 Task: Create a due date automation trigger when advanced on, 2 hours before a card is due add fields without custom field "Resume" set to a number lower than 1 and greater or equal to 10.
Action: Mouse moved to (1192, 73)
Screenshot: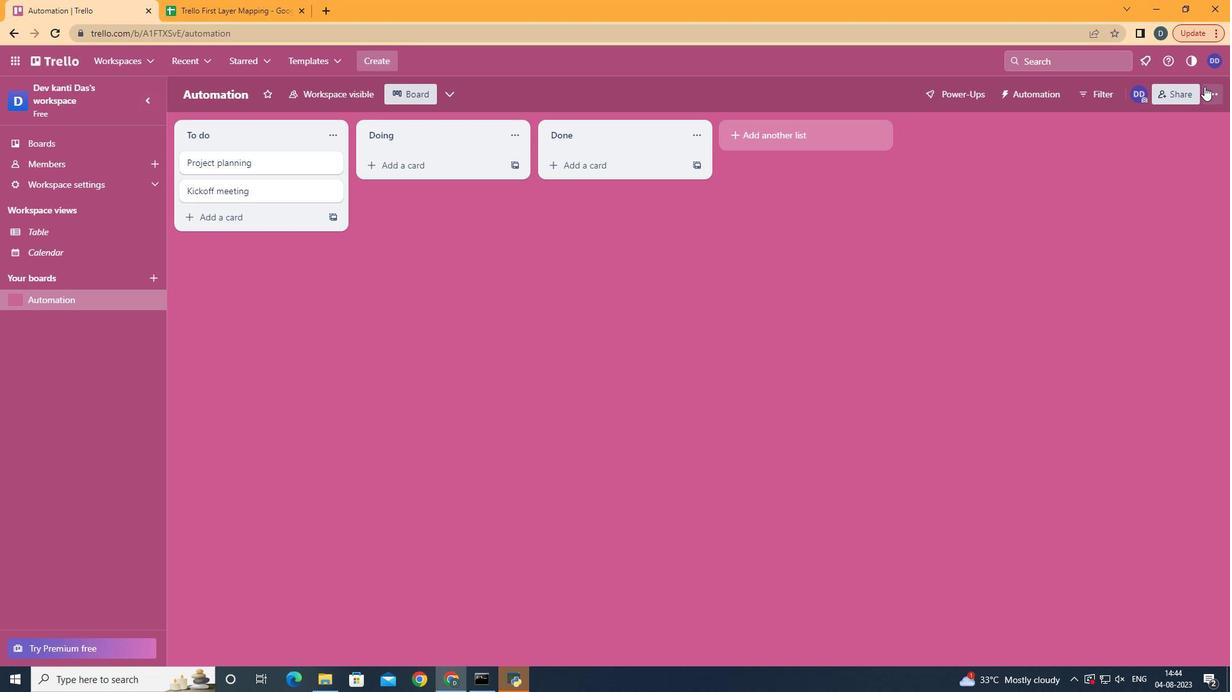 
Action: Mouse pressed left at (1192, 73)
Screenshot: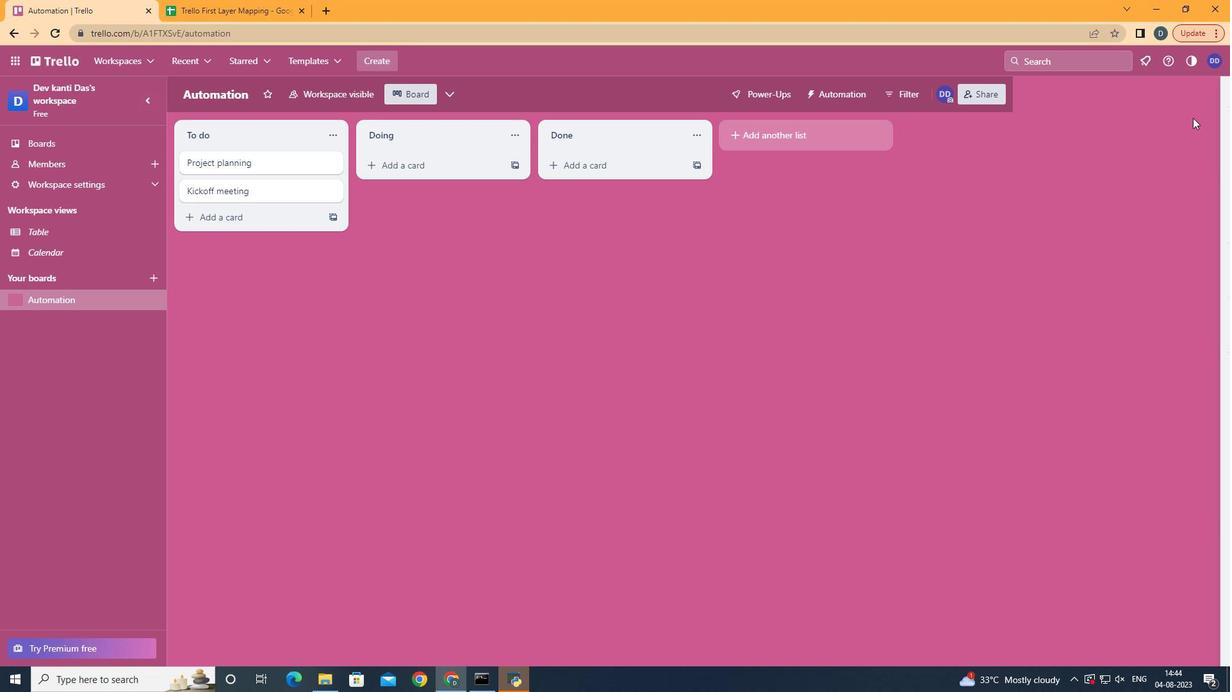 
Action: Mouse moved to (1073, 260)
Screenshot: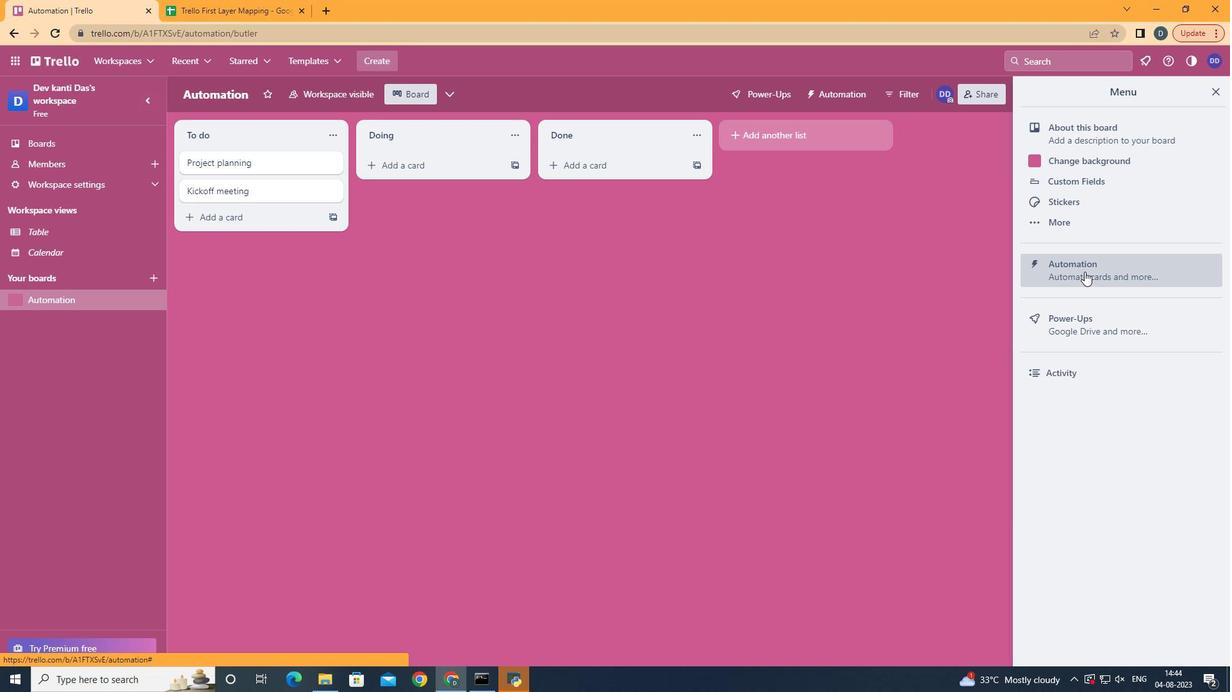 
Action: Mouse pressed left at (1073, 260)
Screenshot: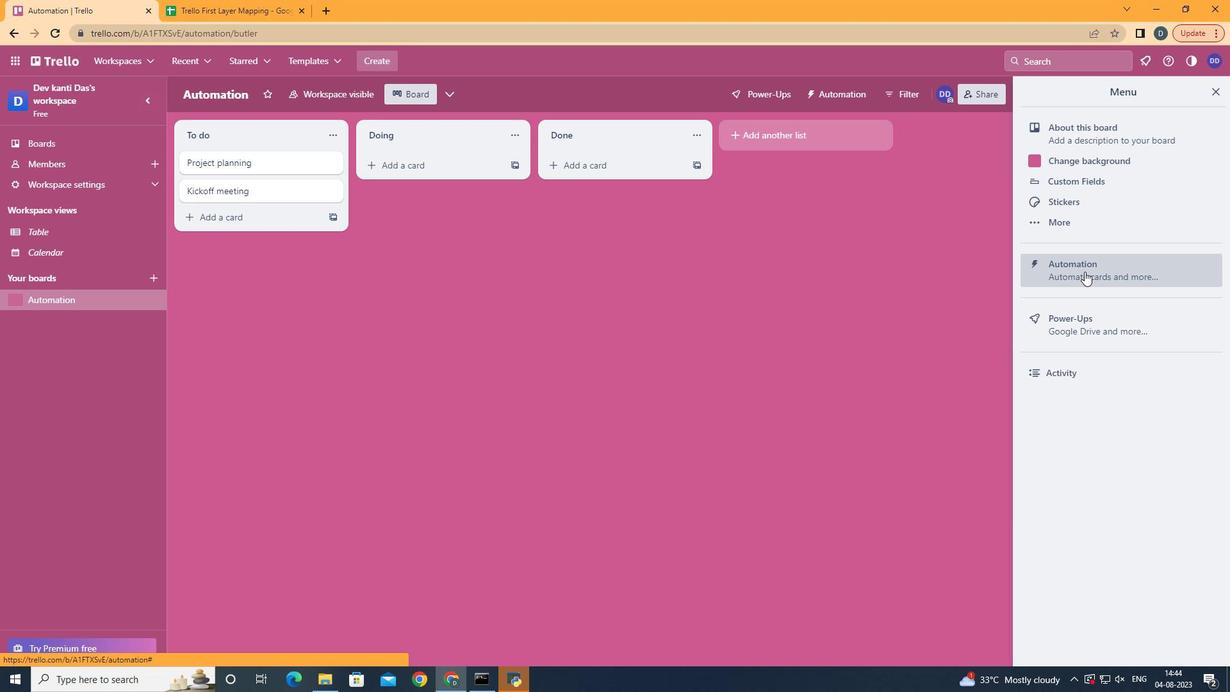 
Action: Mouse moved to (244, 246)
Screenshot: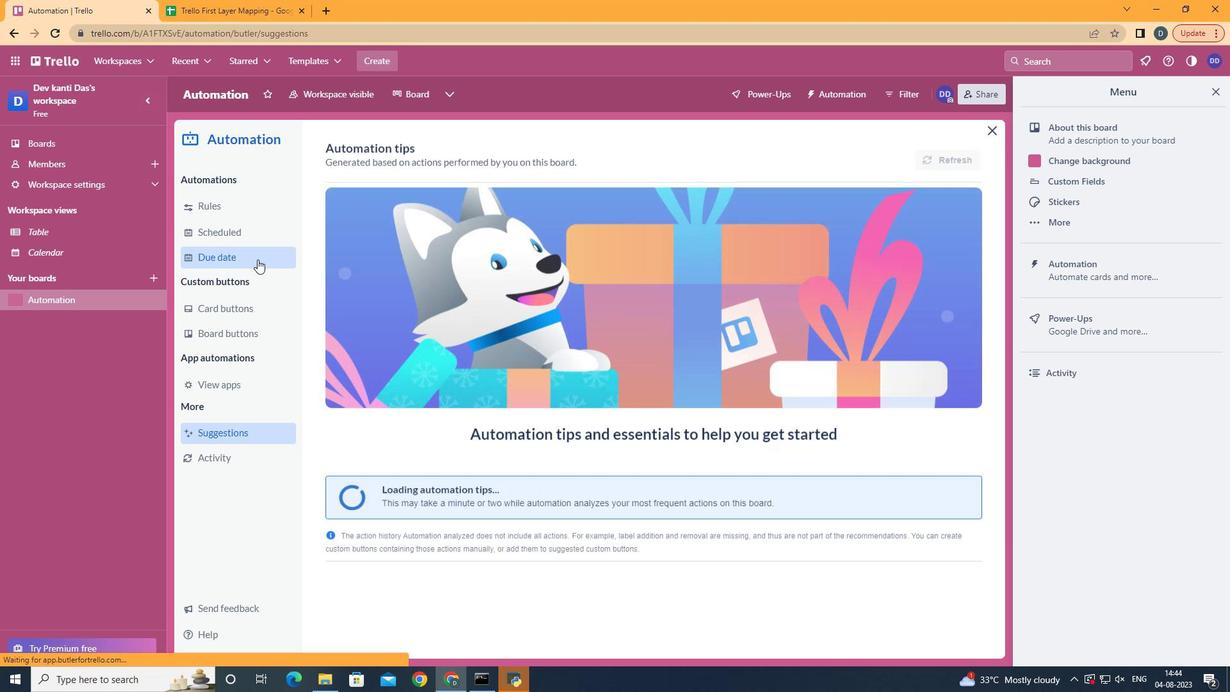 
Action: Mouse pressed left at (244, 246)
Screenshot: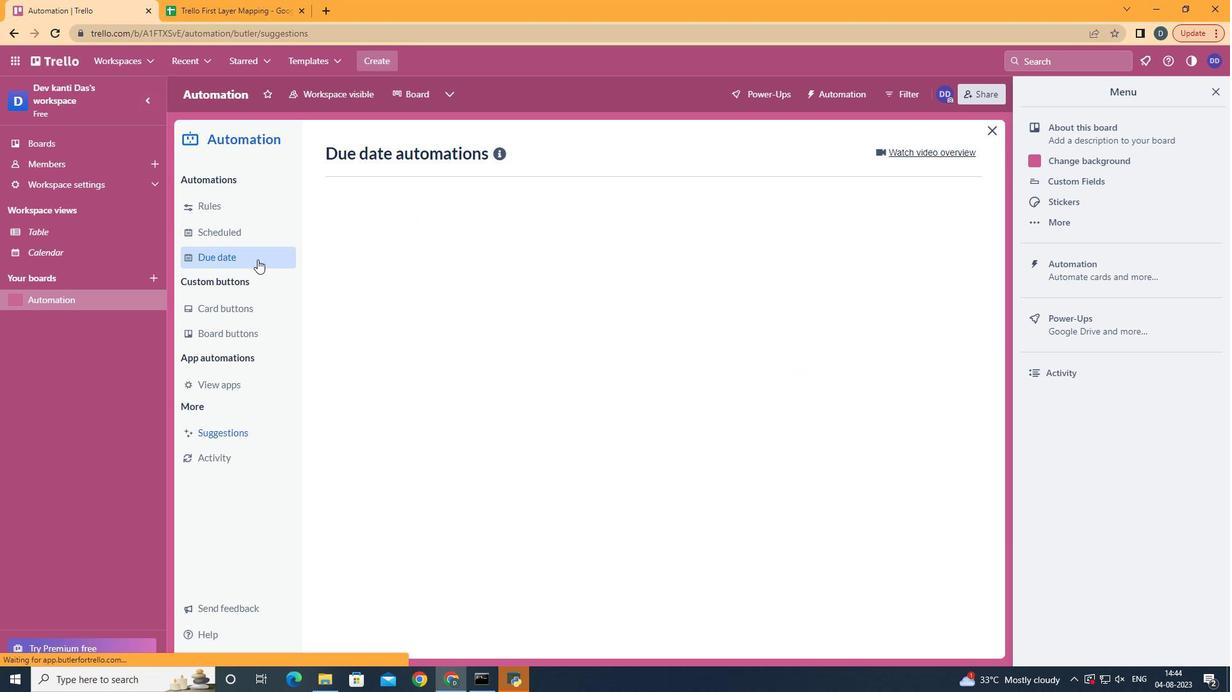 
Action: Mouse moved to (880, 139)
Screenshot: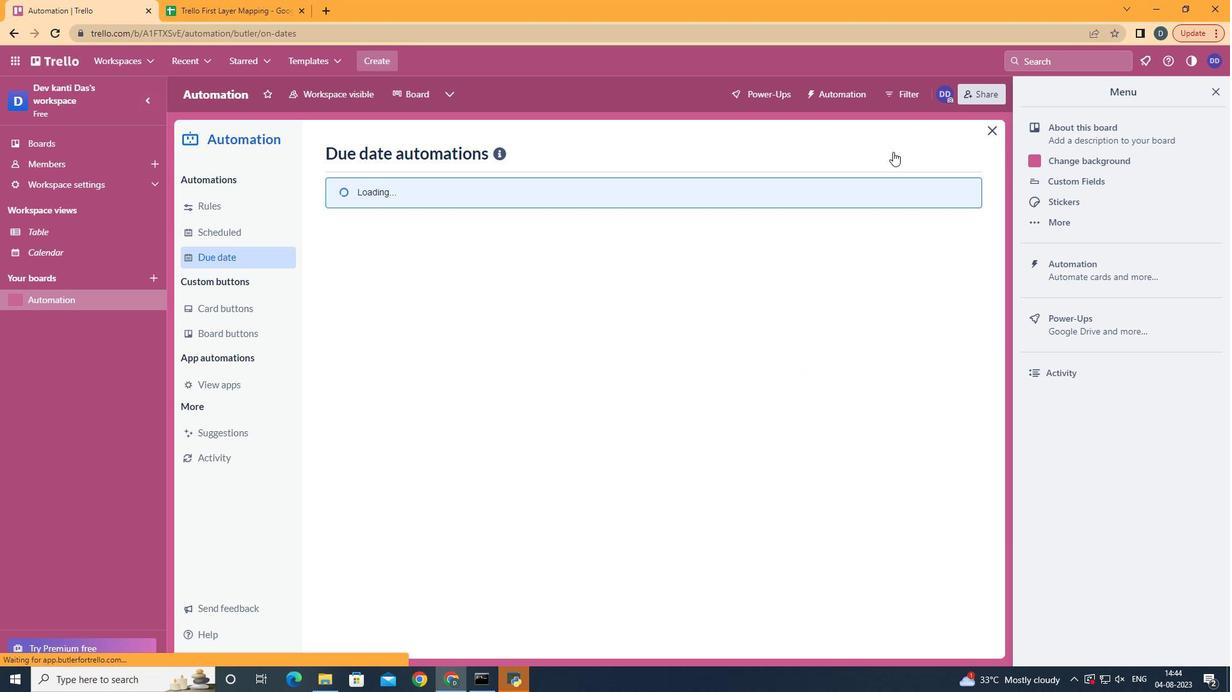 
Action: Mouse pressed left at (880, 139)
Screenshot: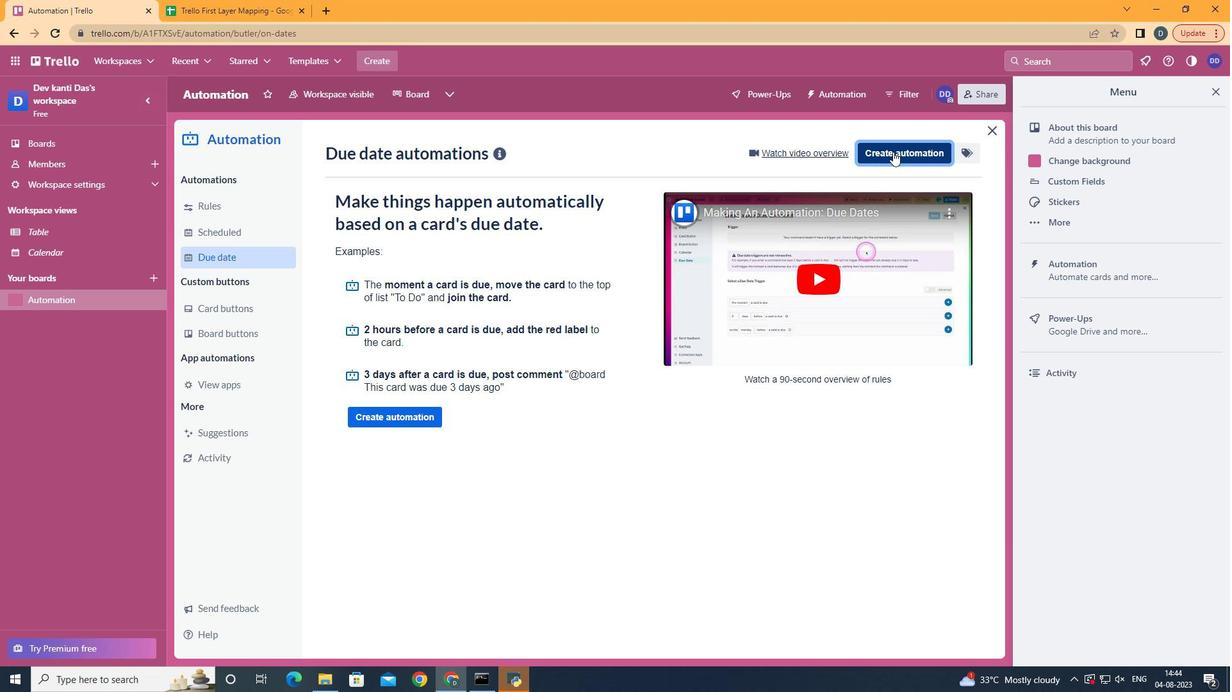 
Action: Mouse moved to (655, 259)
Screenshot: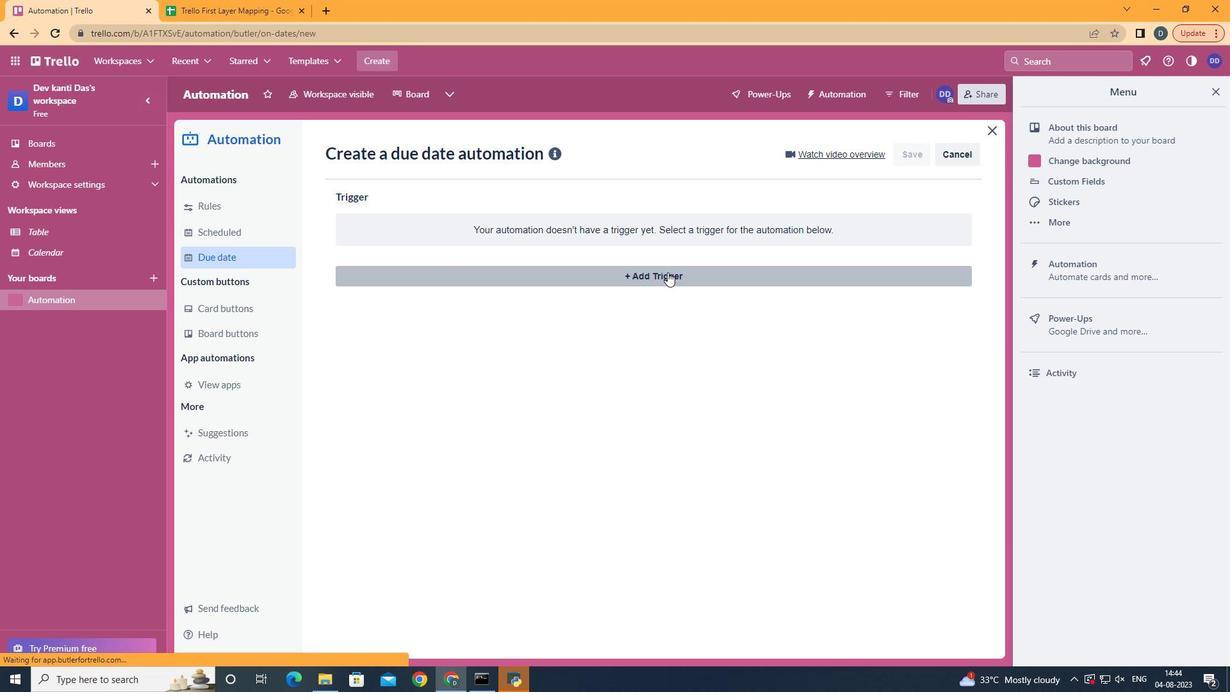 
Action: Mouse pressed left at (655, 259)
Screenshot: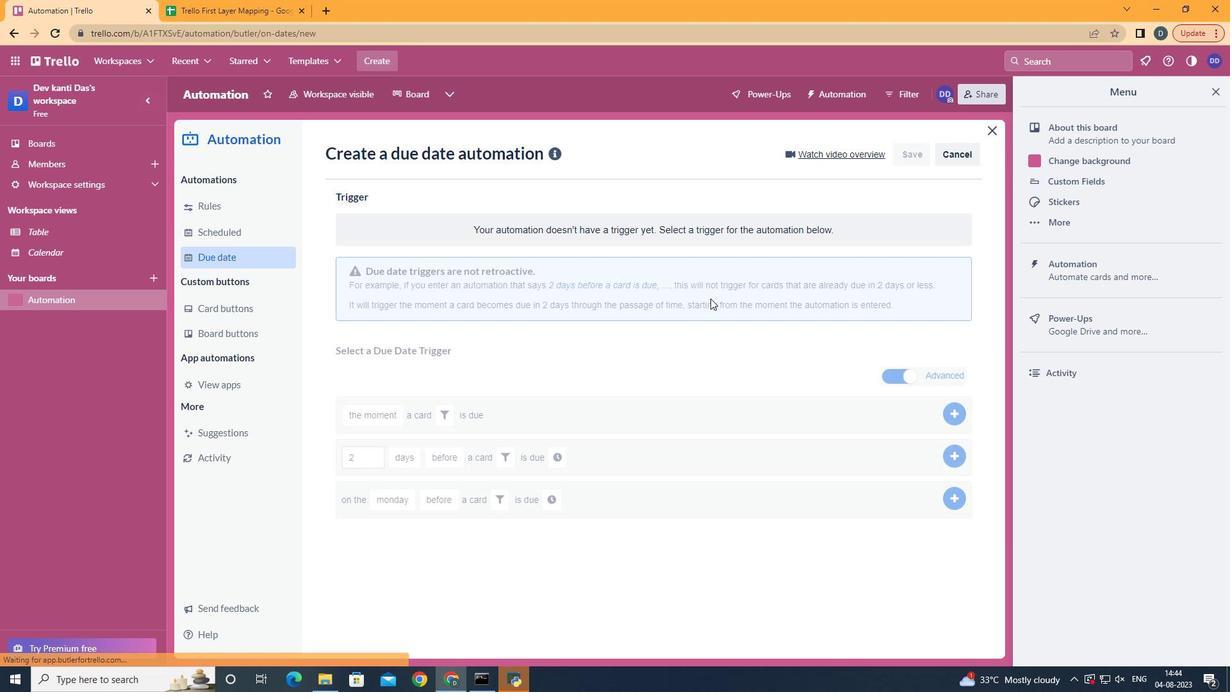 
Action: Mouse moved to (399, 525)
Screenshot: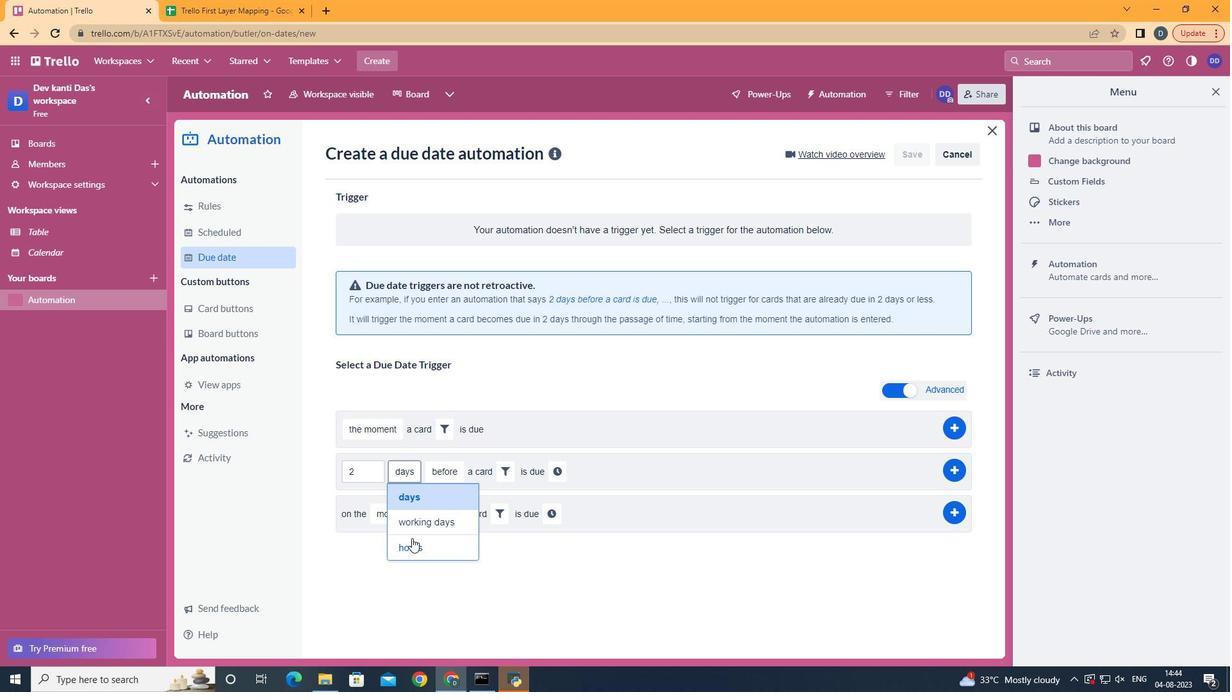 
Action: Mouse pressed left at (399, 525)
Screenshot: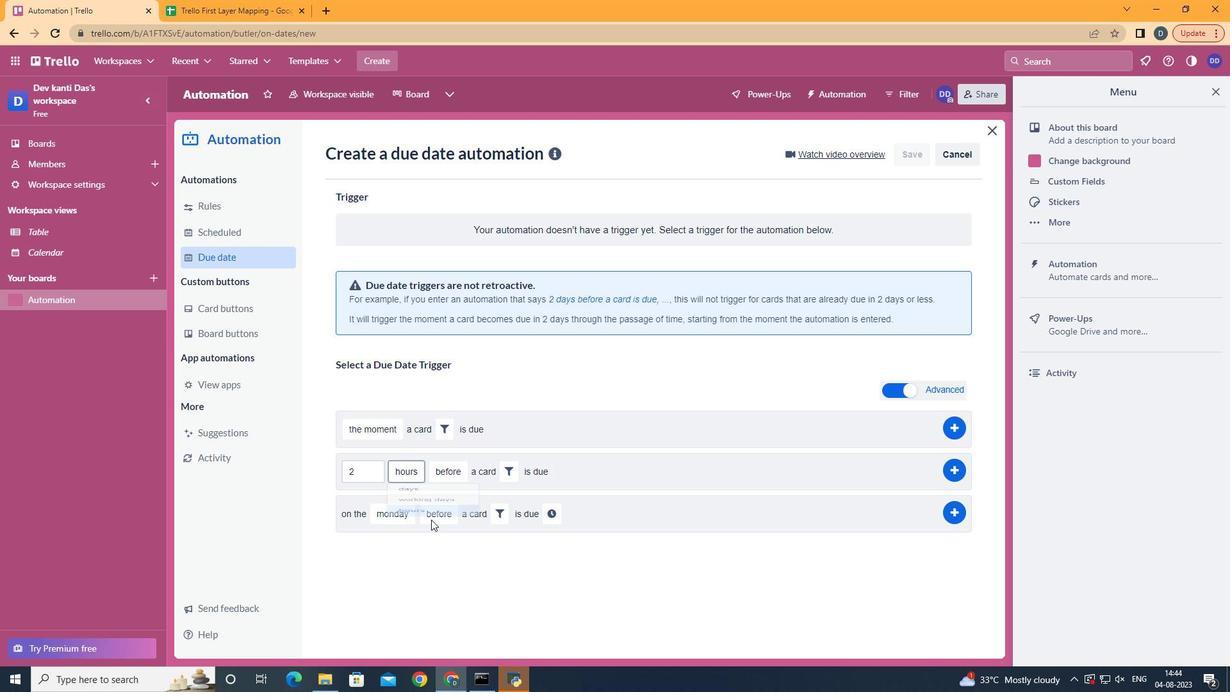 
Action: Mouse moved to (434, 480)
Screenshot: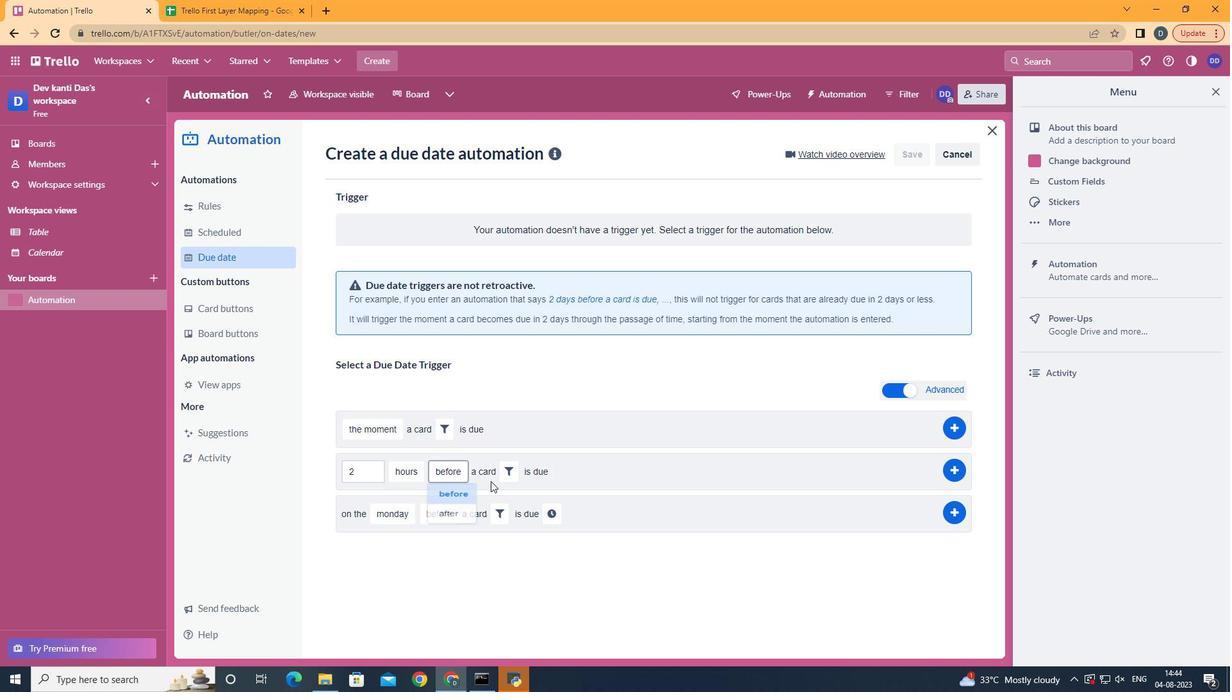 
Action: Mouse pressed left at (434, 480)
Screenshot: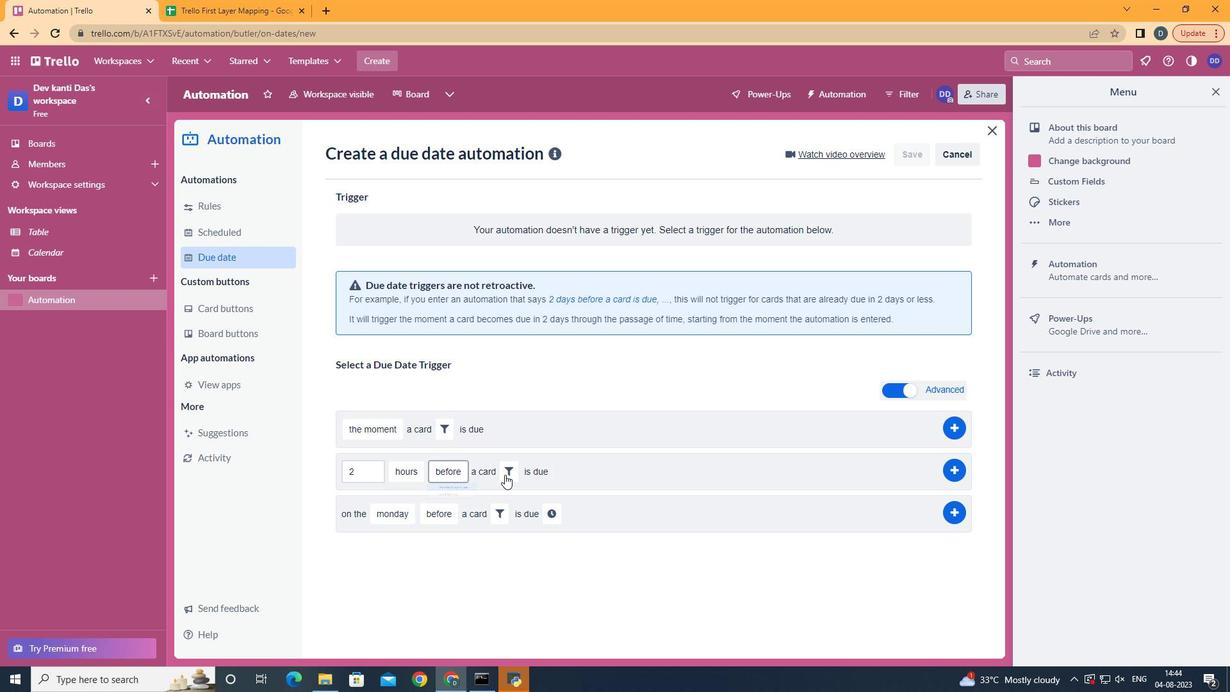 
Action: Mouse moved to (491, 460)
Screenshot: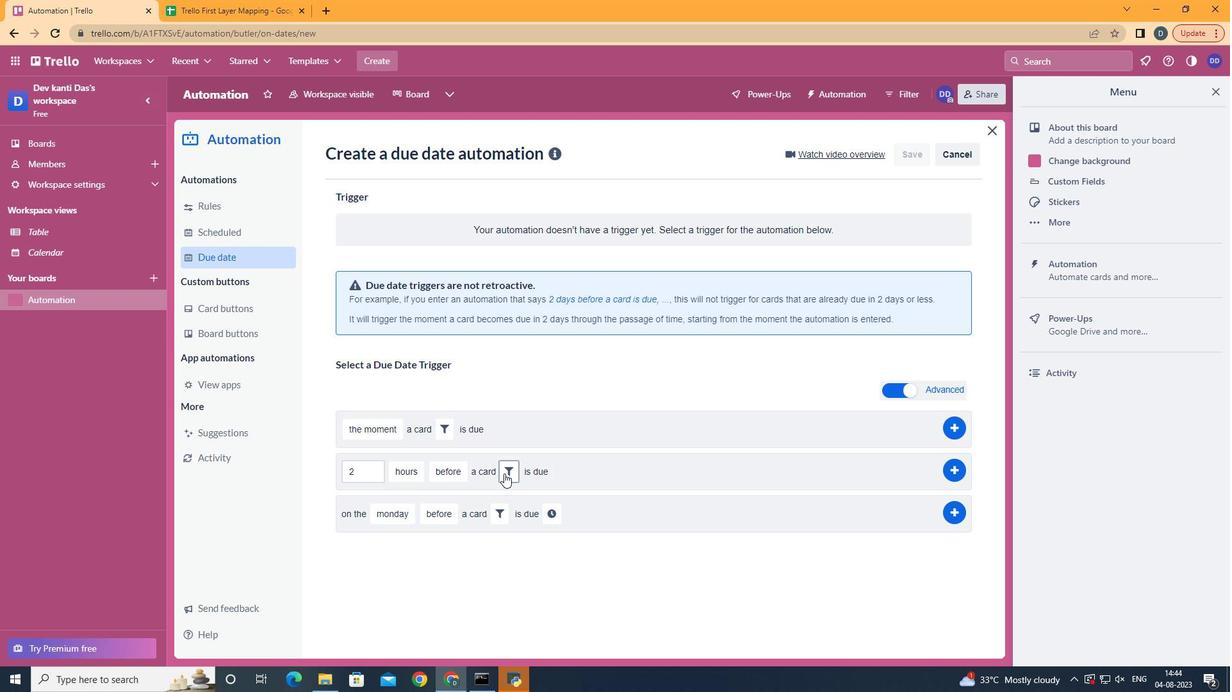 
Action: Mouse pressed left at (491, 460)
Screenshot: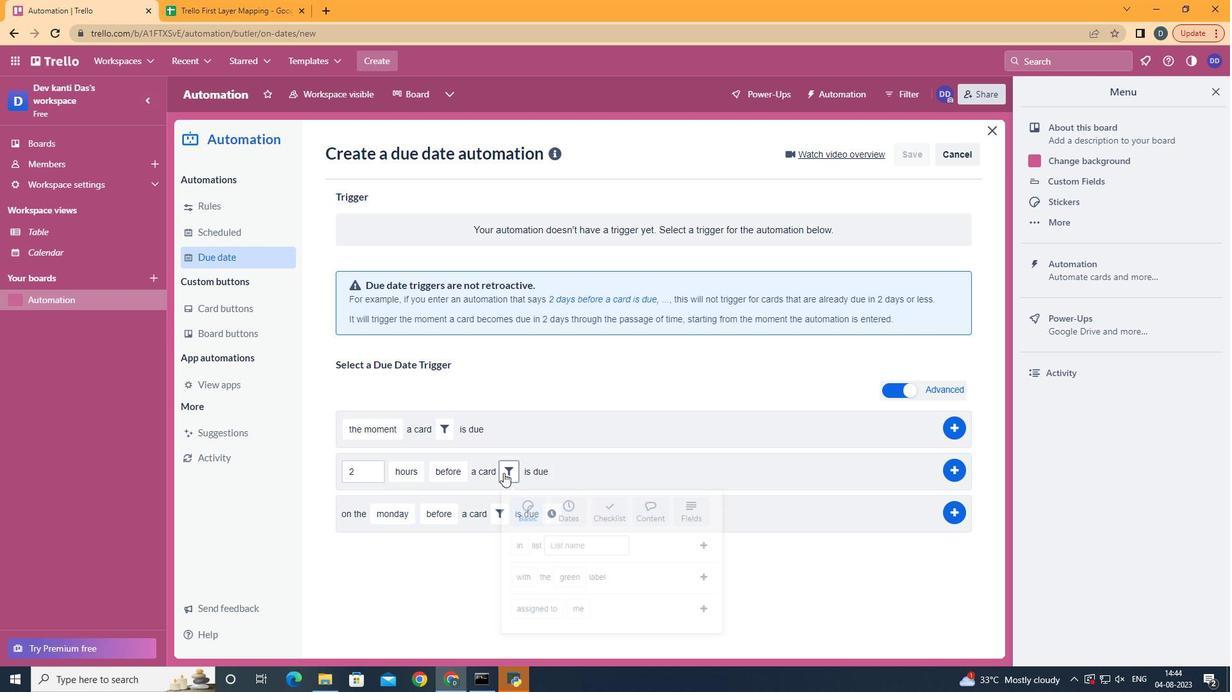 
Action: Mouse moved to (699, 504)
Screenshot: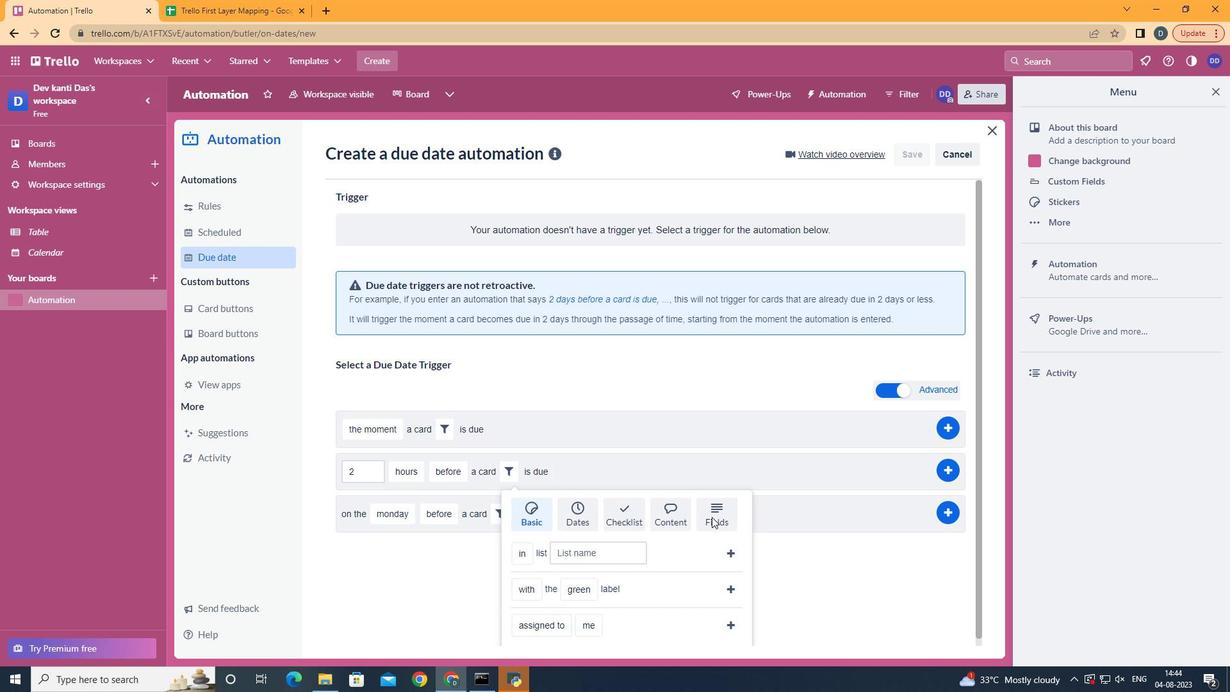 
Action: Mouse pressed left at (699, 504)
Screenshot: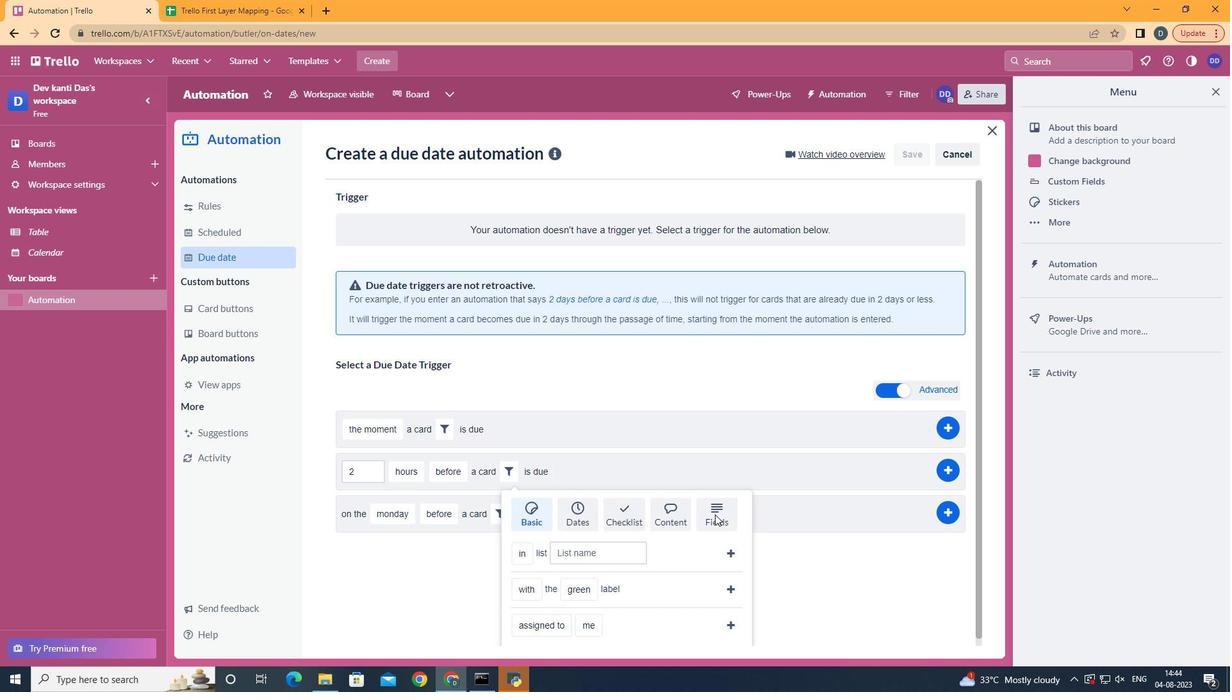 
Action: Mouse moved to (705, 491)
Screenshot: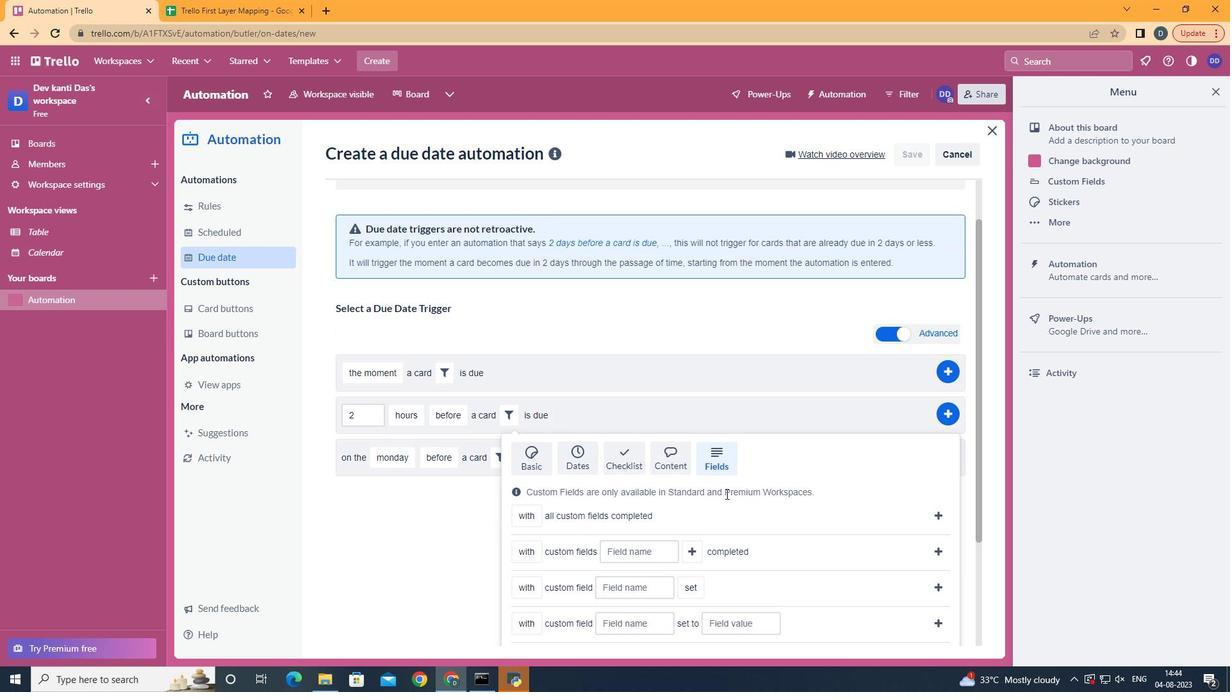
Action: Mouse scrolled (705, 491) with delta (0, 0)
Screenshot: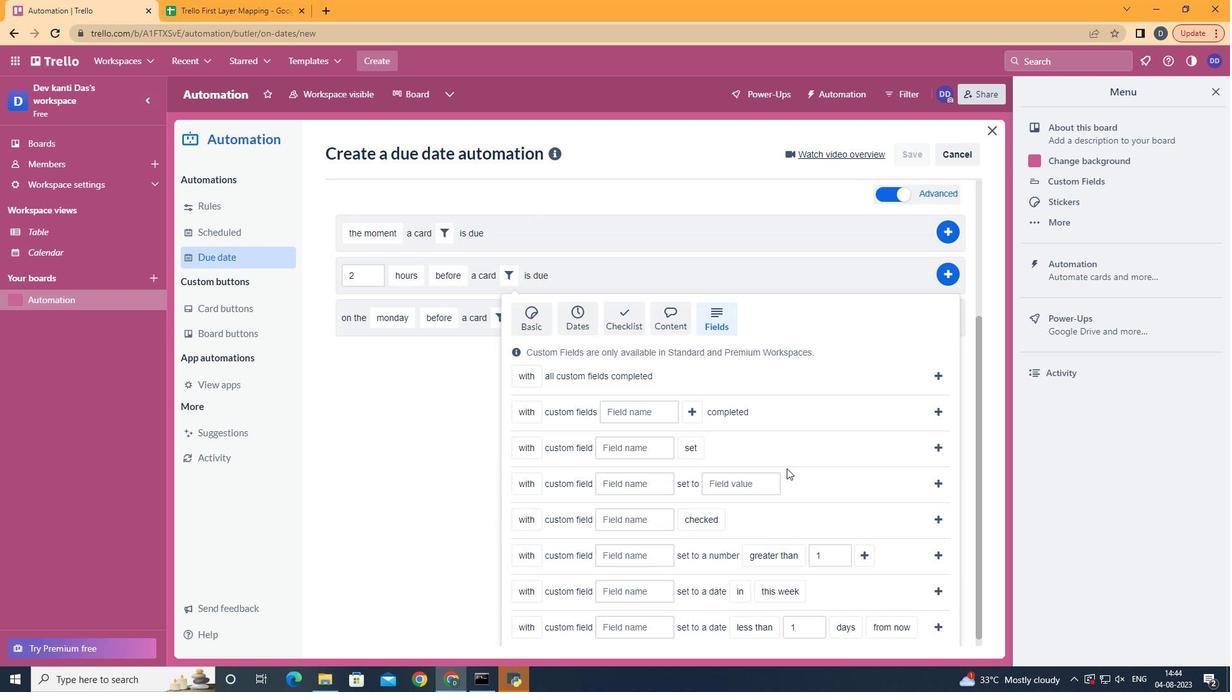 
Action: Mouse scrolled (705, 491) with delta (0, 0)
Screenshot: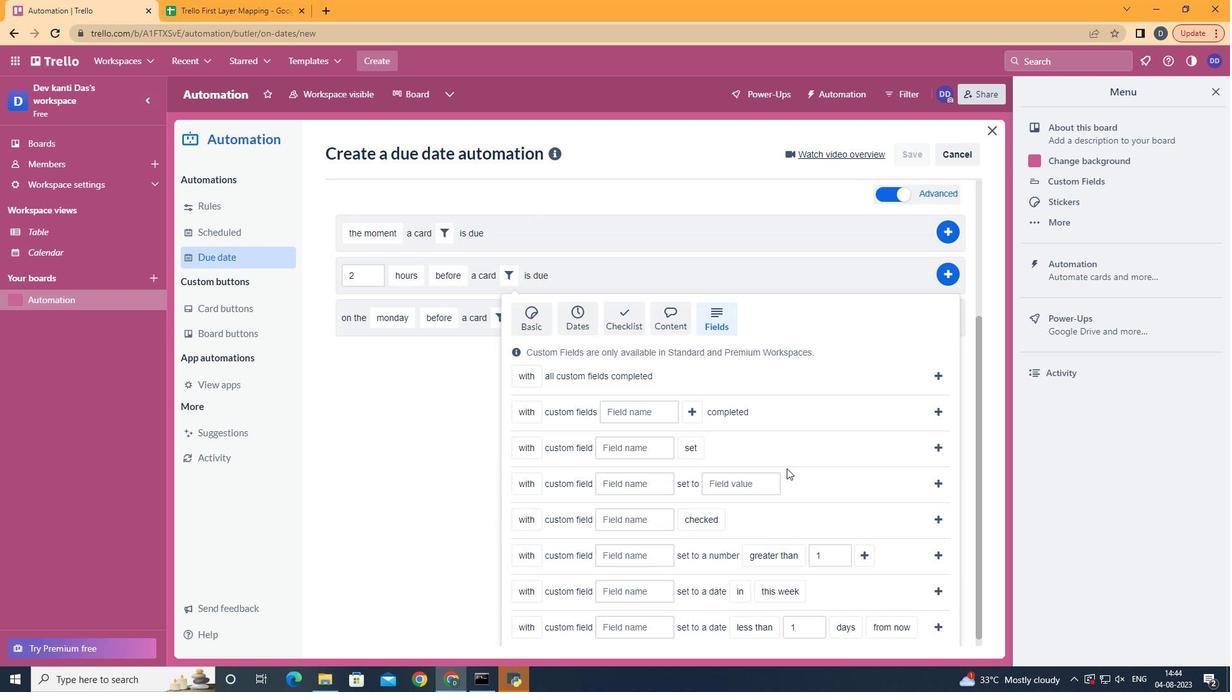 
Action: Mouse scrolled (705, 491) with delta (0, 0)
Screenshot: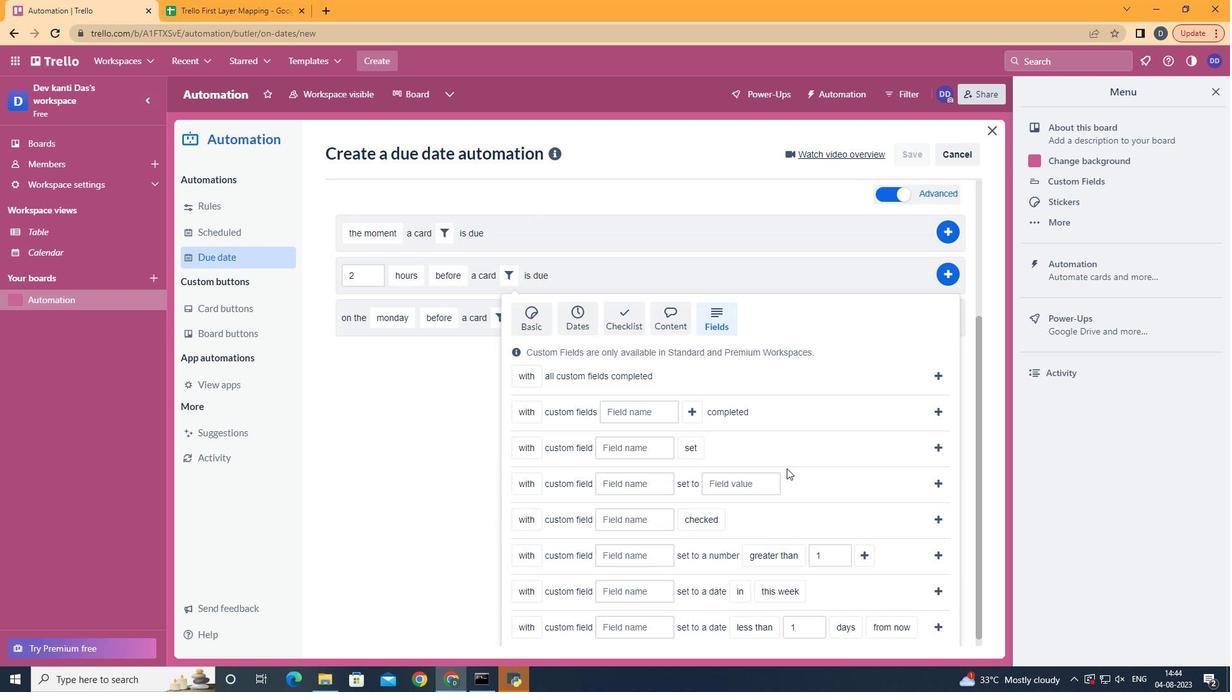 
Action: Mouse scrolled (705, 491) with delta (0, 0)
Screenshot: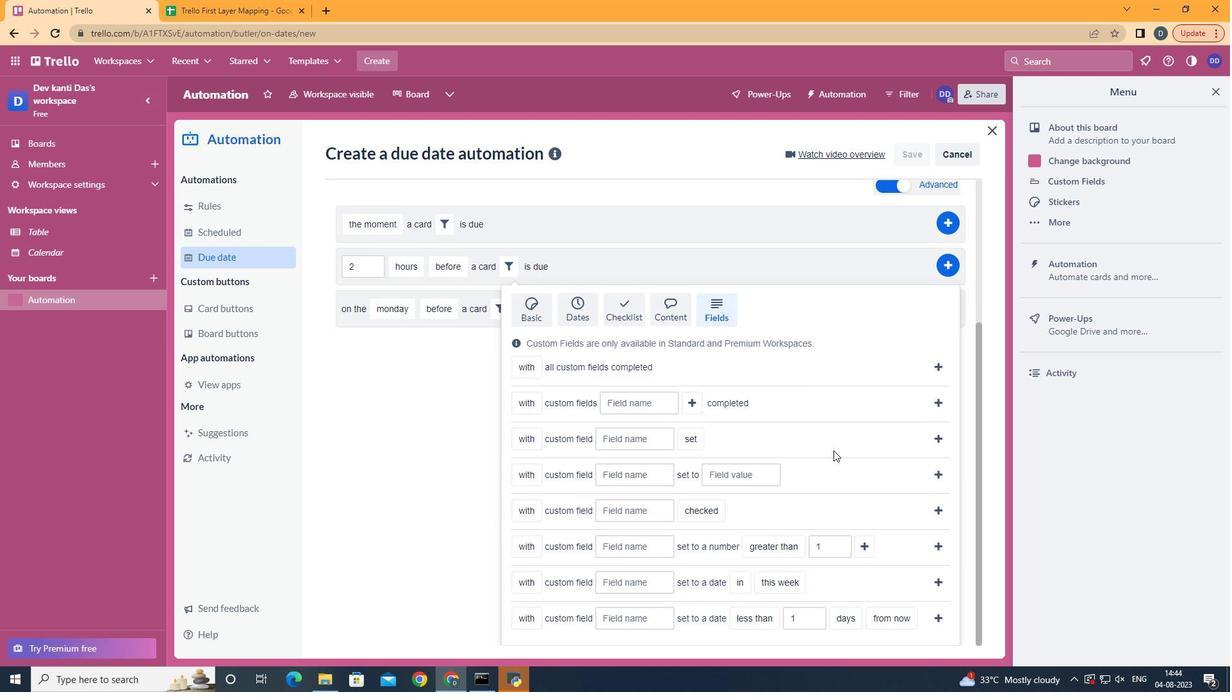 
Action: Mouse scrolled (705, 491) with delta (0, 0)
Screenshot: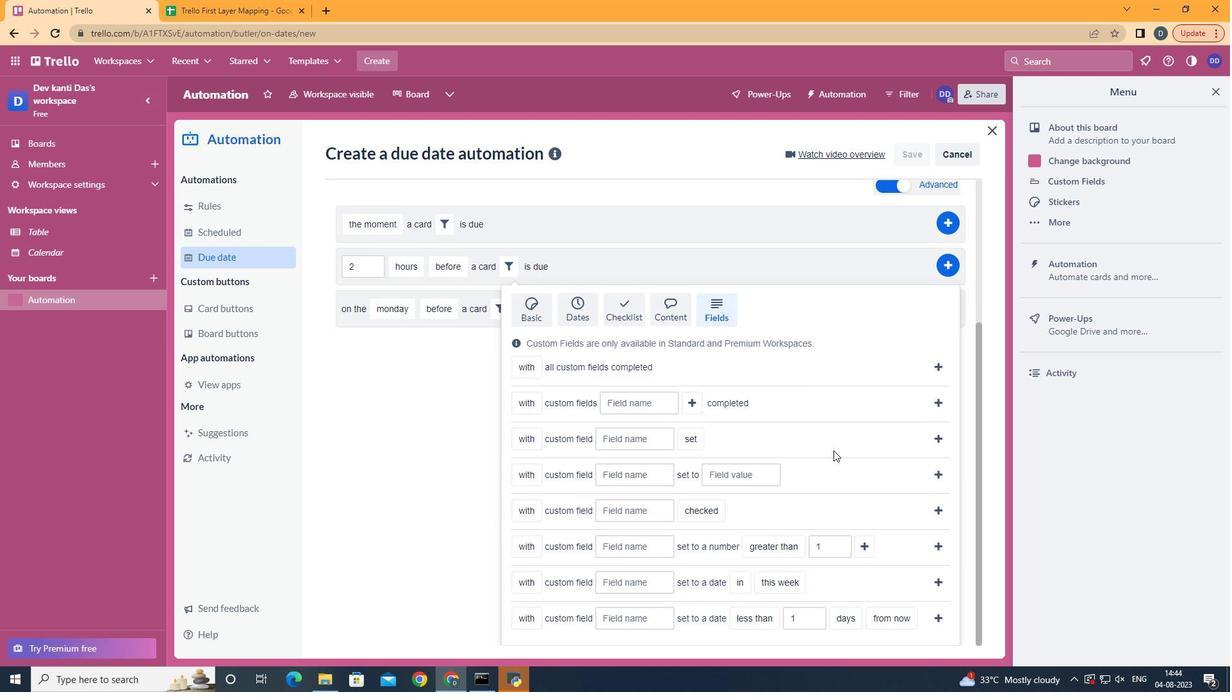 
Action: Mouse scrolled (705, 491) with delta (0, 0)
Screenshot: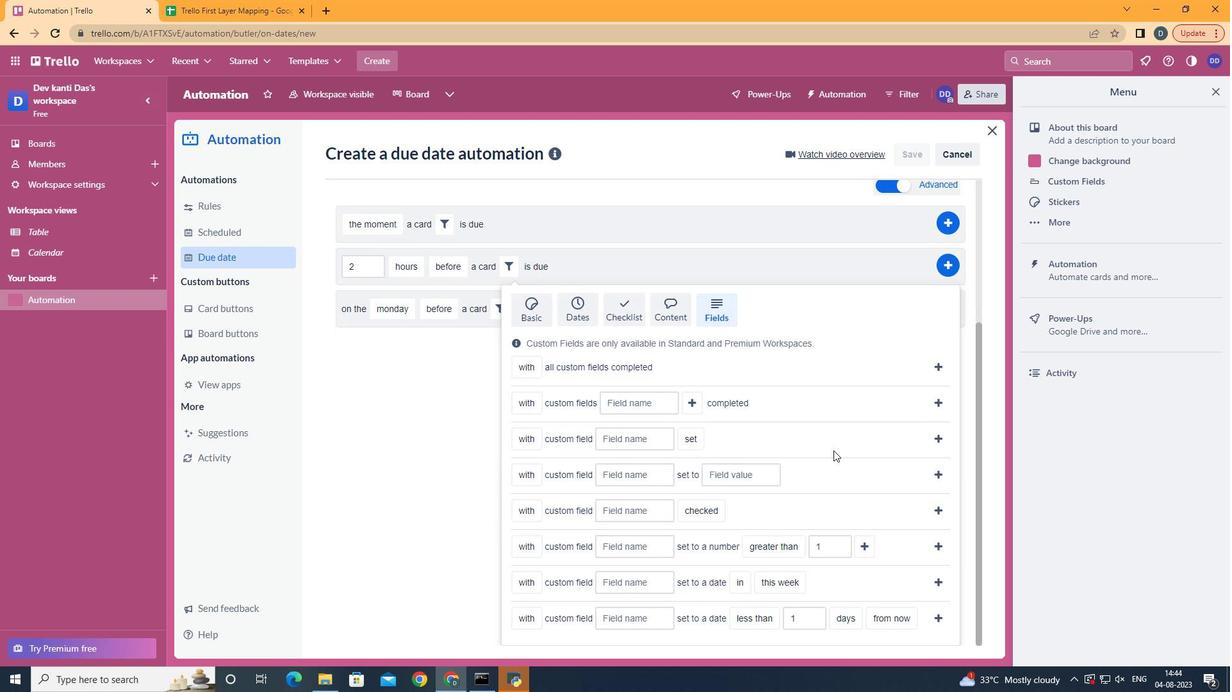 
Action: Mouse moved to (519, 583)
Screenshot: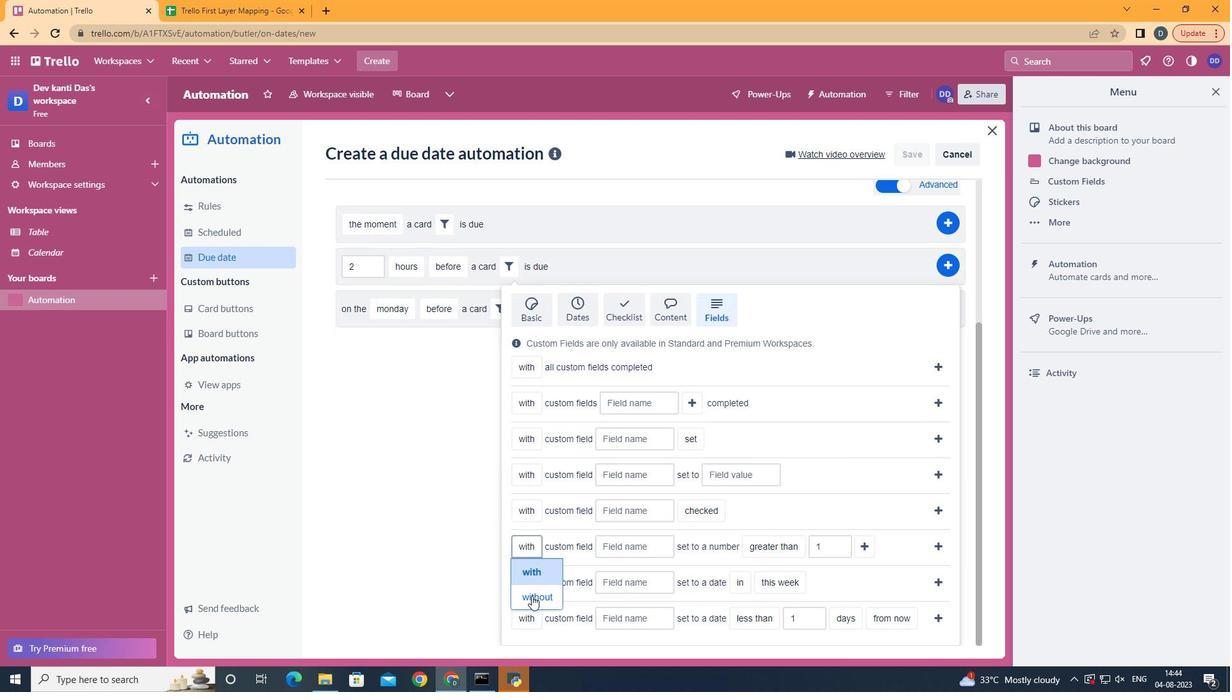 
Action: Mouse pressed left at (519, 583)
Screenshot: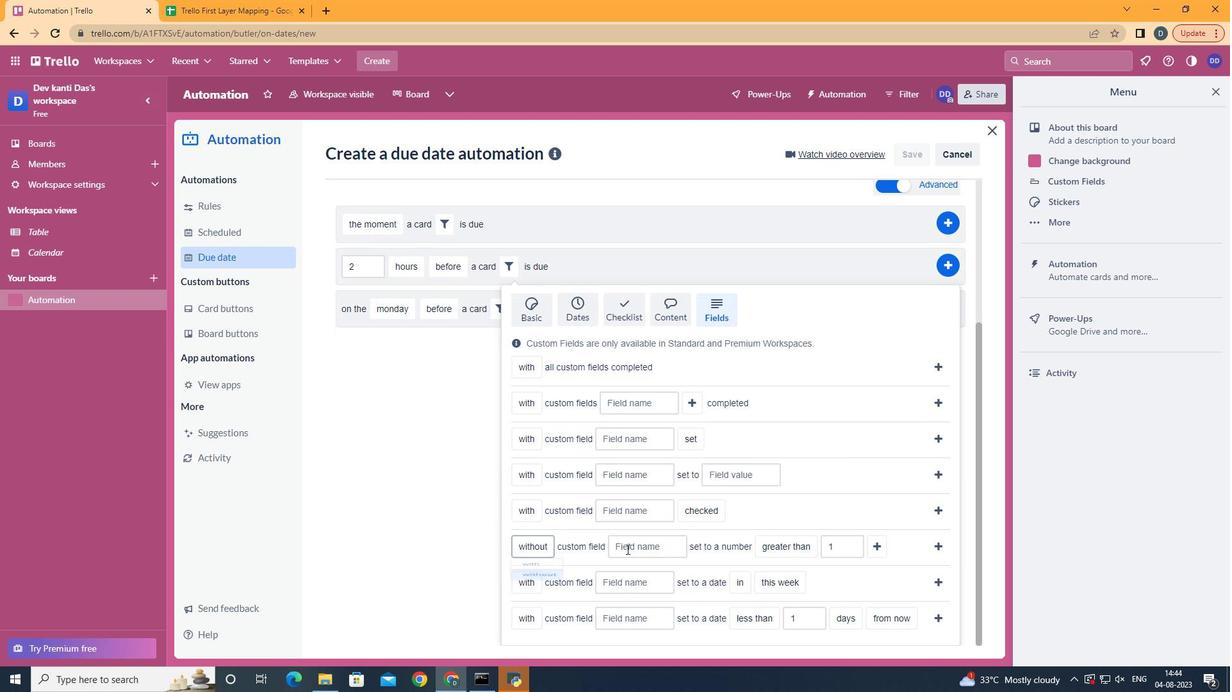 
Action: Mouse moved to (621, 532)
Screenshot: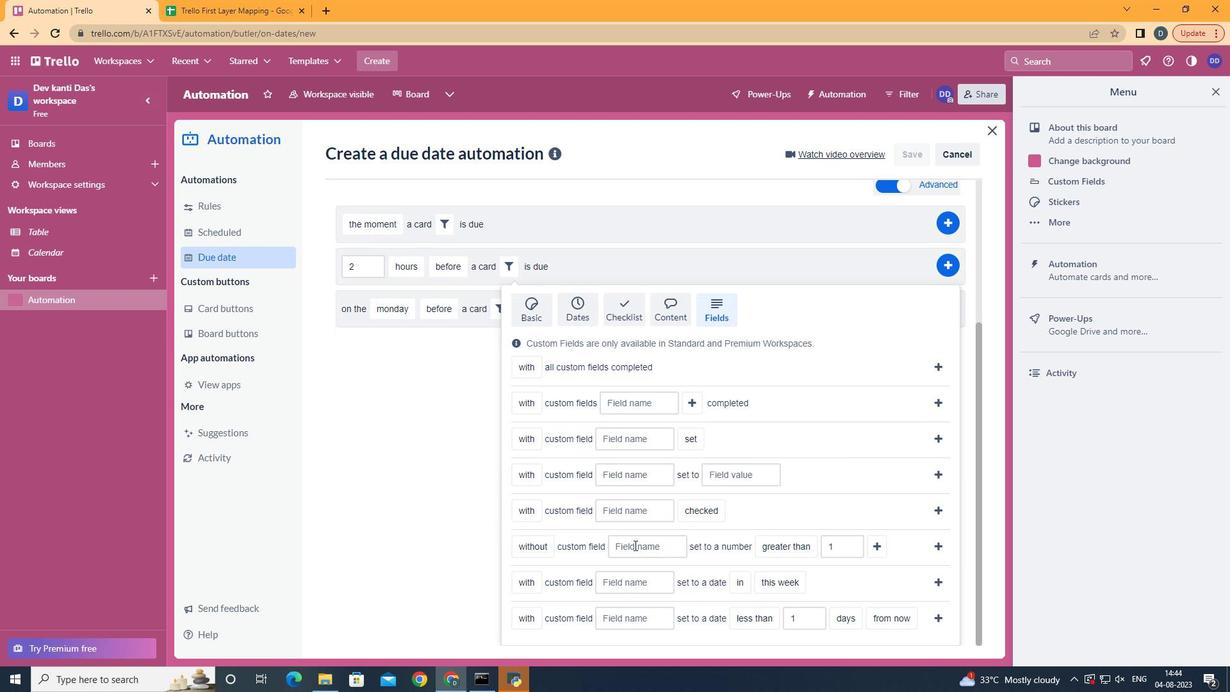 
Action: Mouse pressed left at (621, 532)
Screenshot: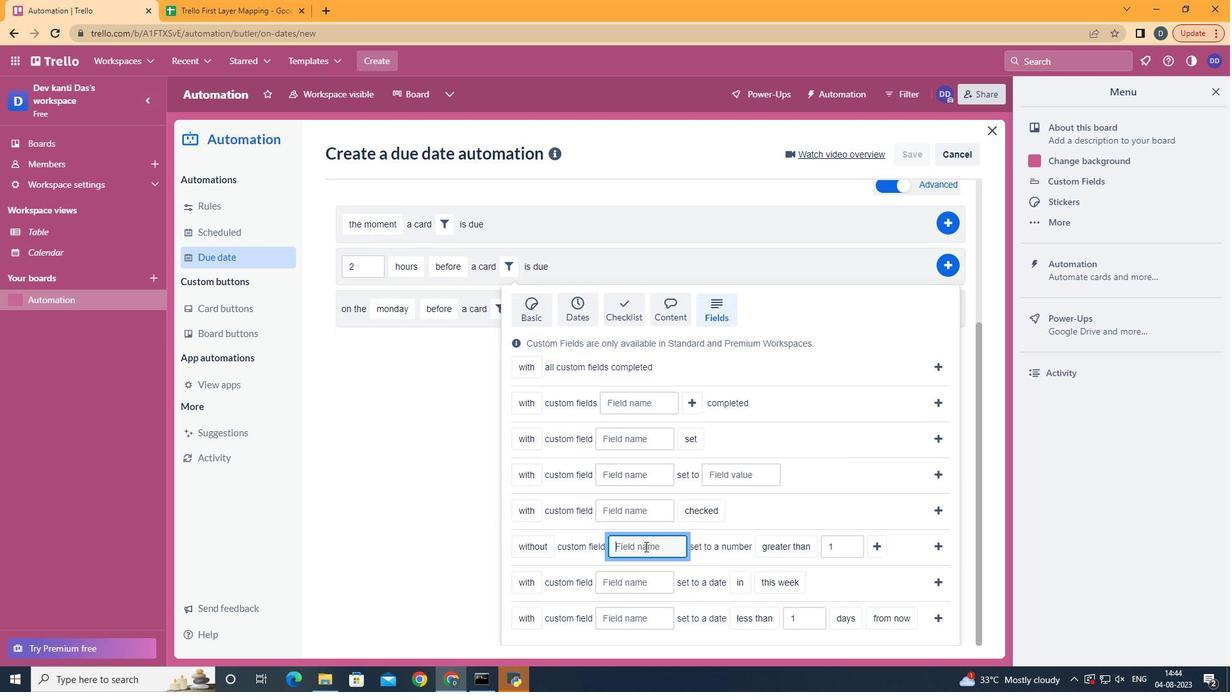 
Action: Mouse moved to (632, 533)
Screenshot: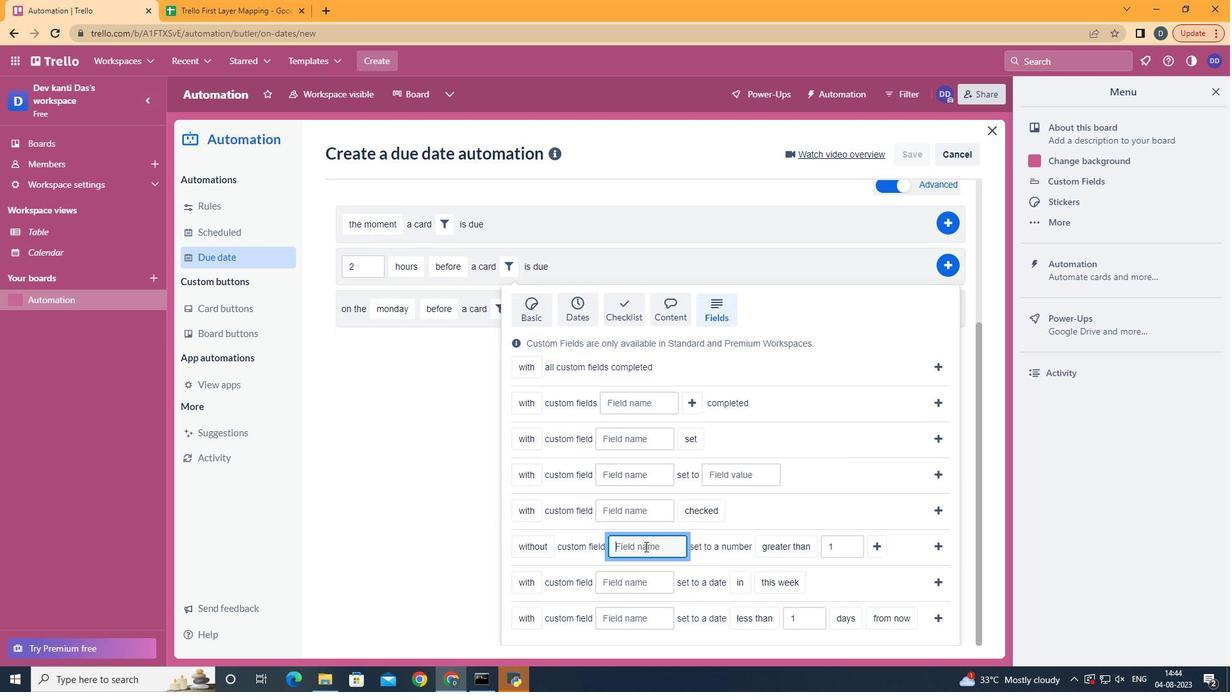 
Action: Key pressed <Key.shift>Resume
Screenshot: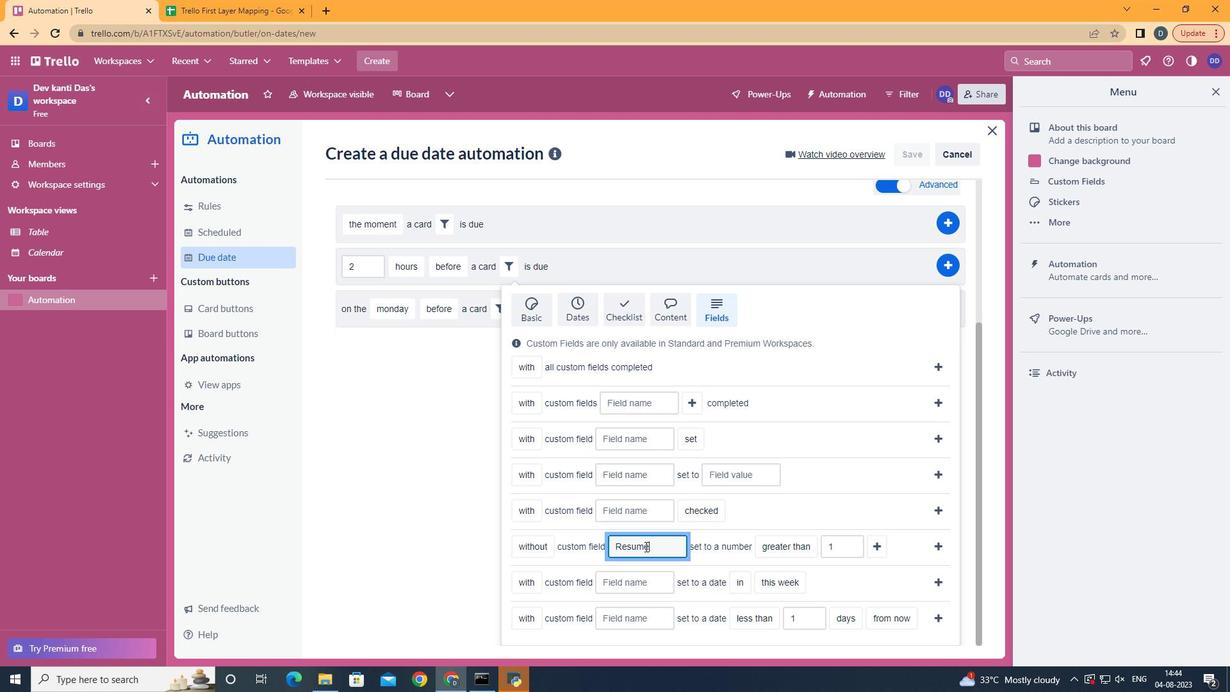 
Action: Mouse moved to (789, 486)
Screenshot: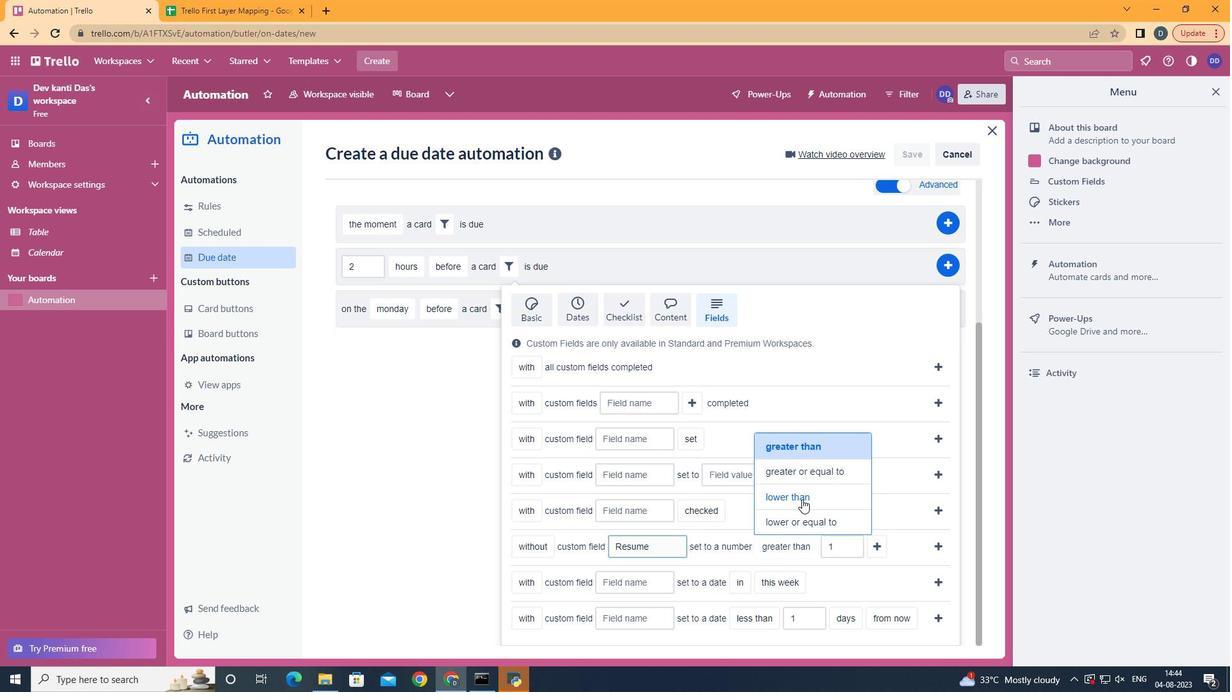 
Action: Mouse pressed left at (789, 486)
Screenshot: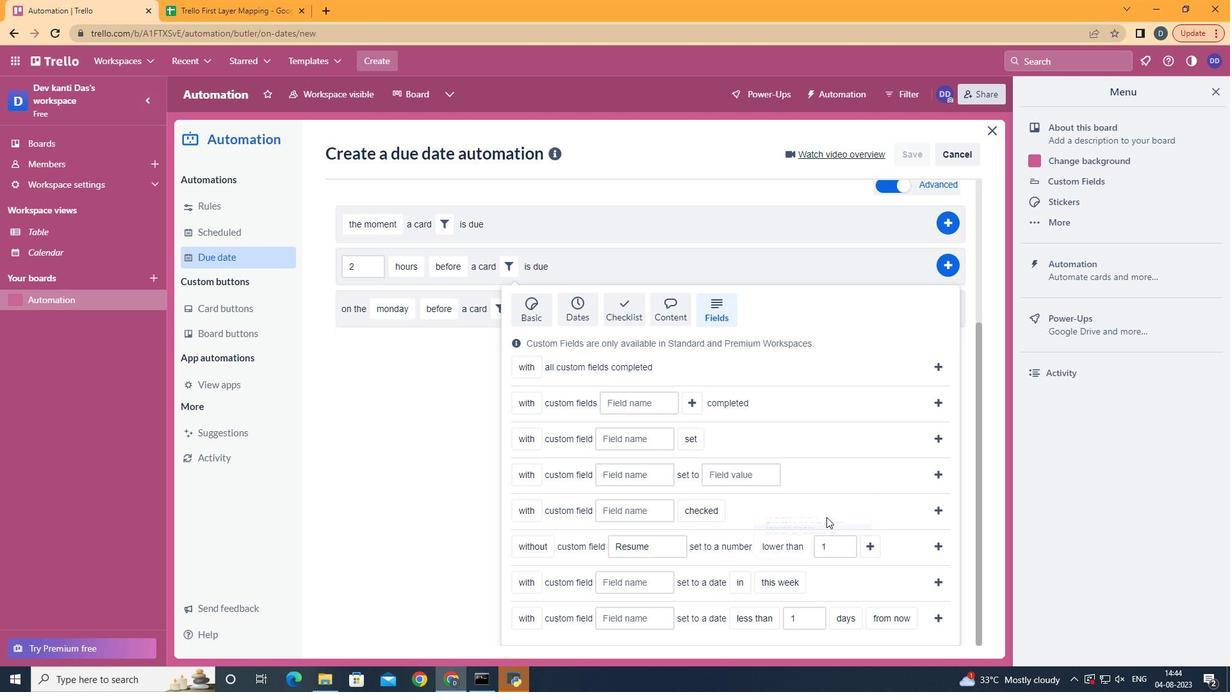 
Action: Mouse moved to (861, 540)
Screenshot: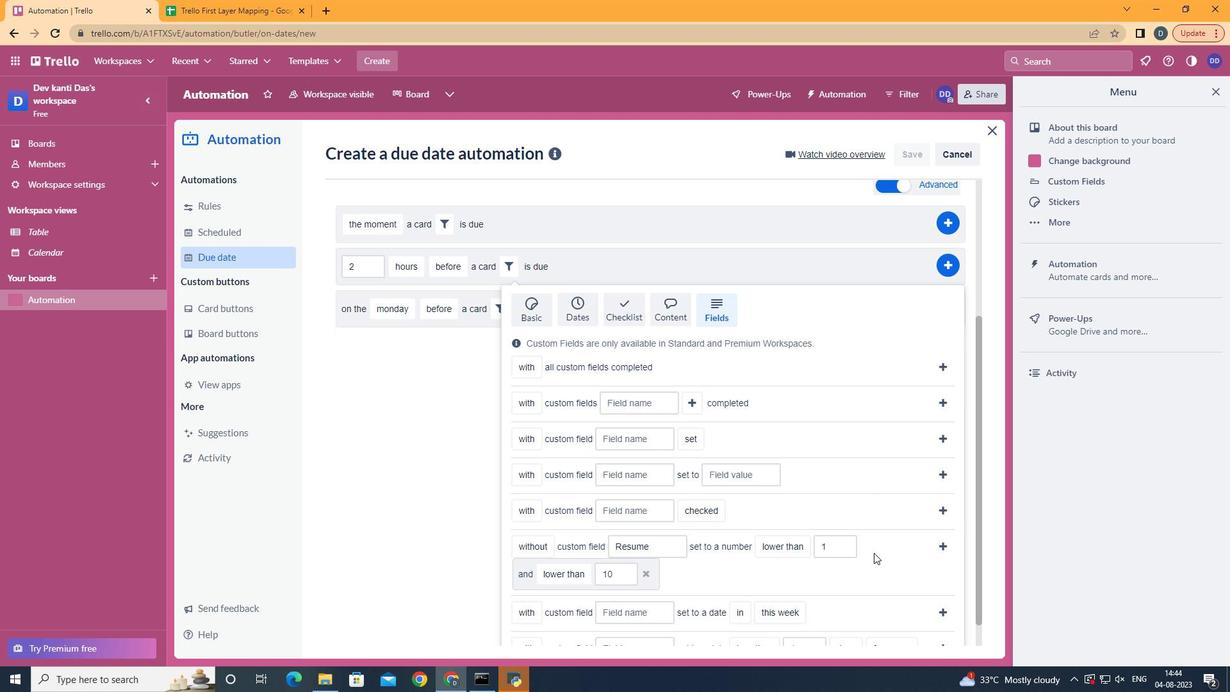 
Action: Mouse pressed left at (861, 540)
Screenshot: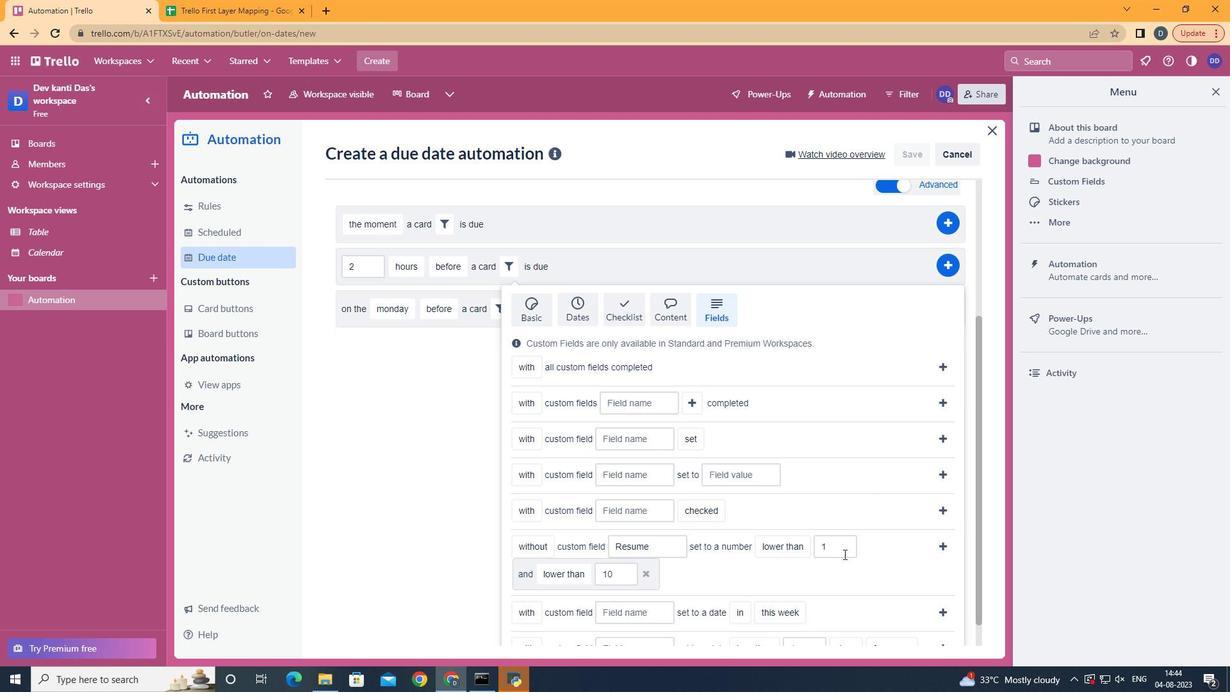 
Action: Mouse moved to (567, 532)
Screenshot: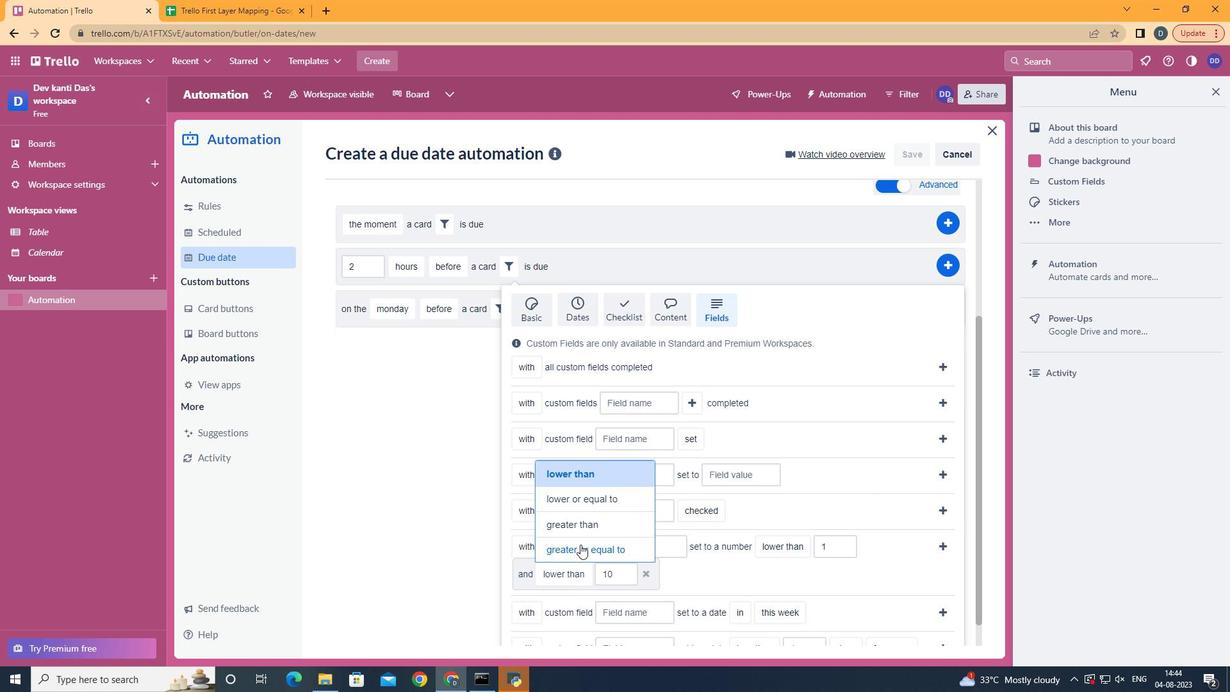 
Action: Mouse pressed left at (567, 532)
Screenshot: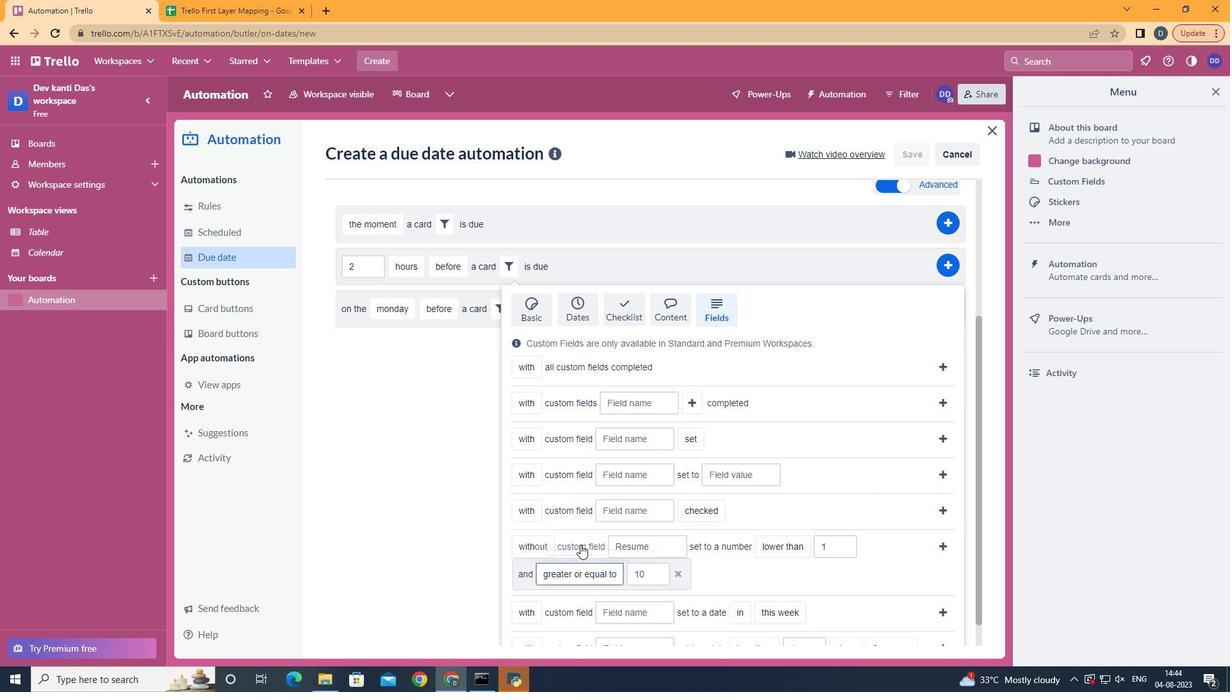 
Action: Mouse moved to (924, 533)
Screenshot: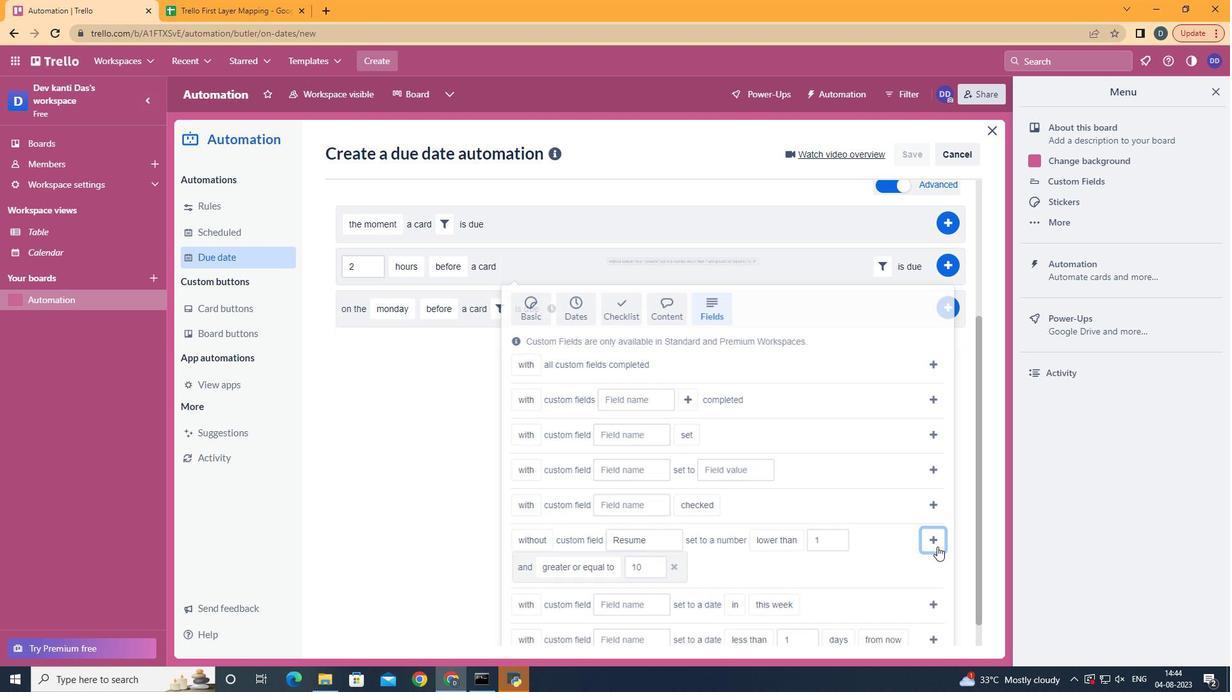 
Action: Mouse pressed left at (924, 533)
Screenshot: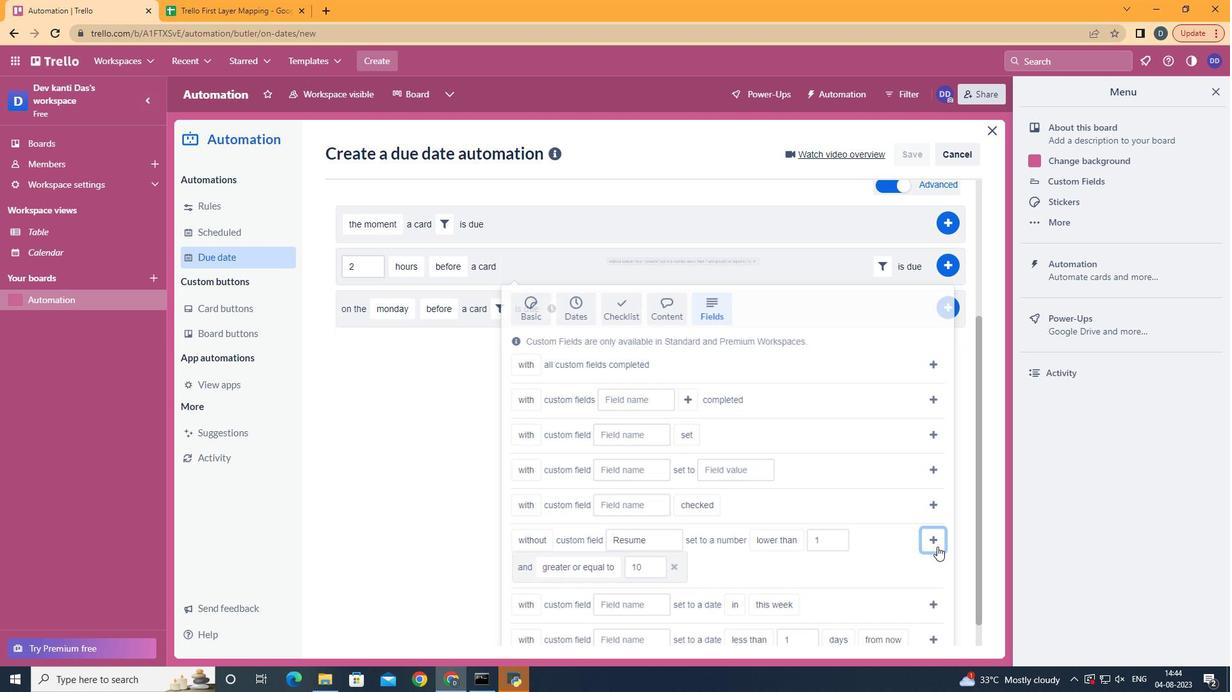 
Action: Mouse moved to (942, 451)
Screenshot: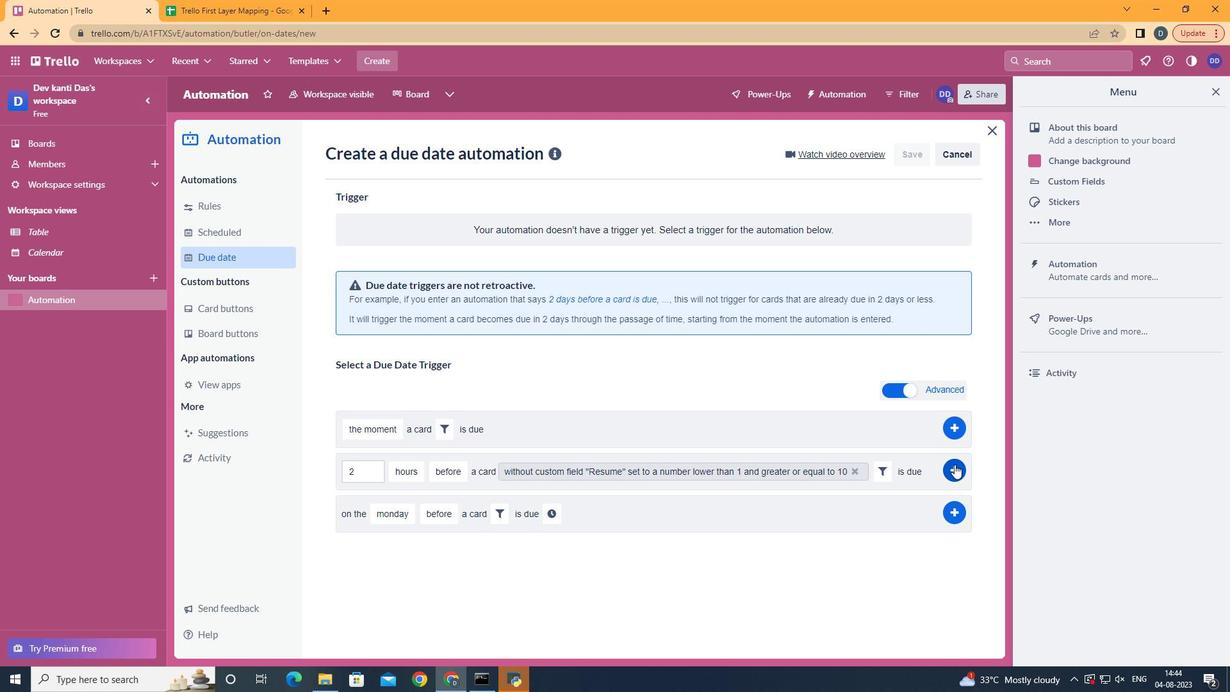 
Action: Mouse pressed left at (942, 451)
Screenshot: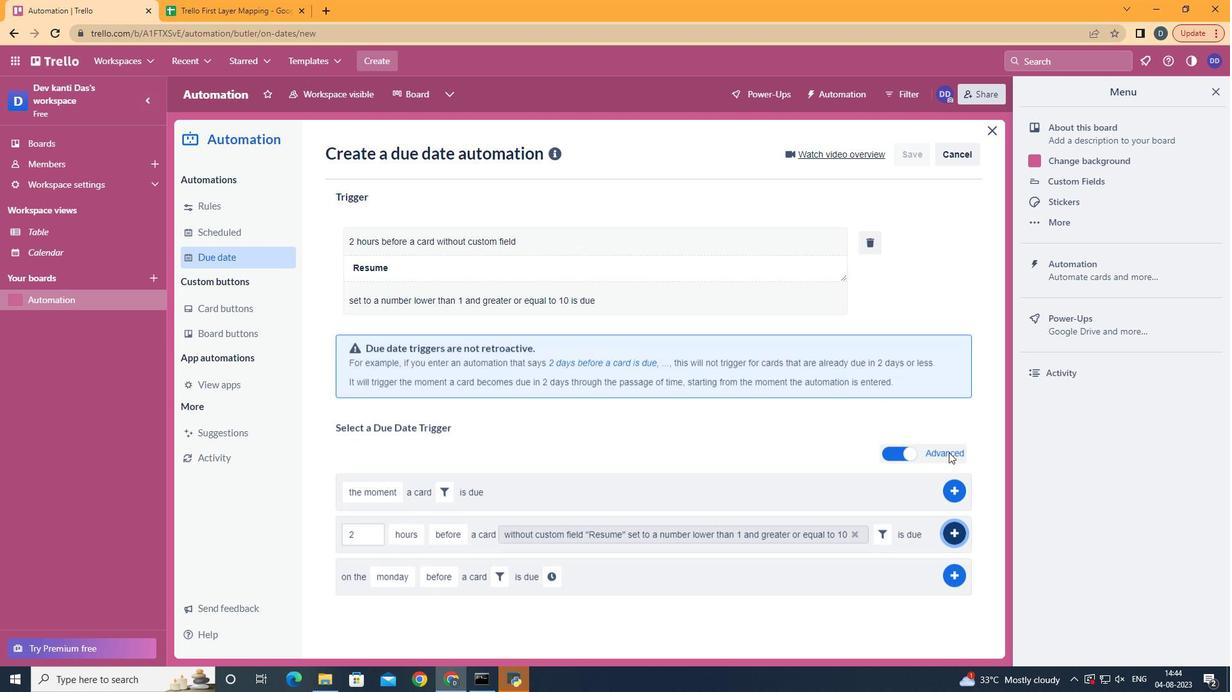 
Action: Mouse moved to (551, 214)
Screenshot: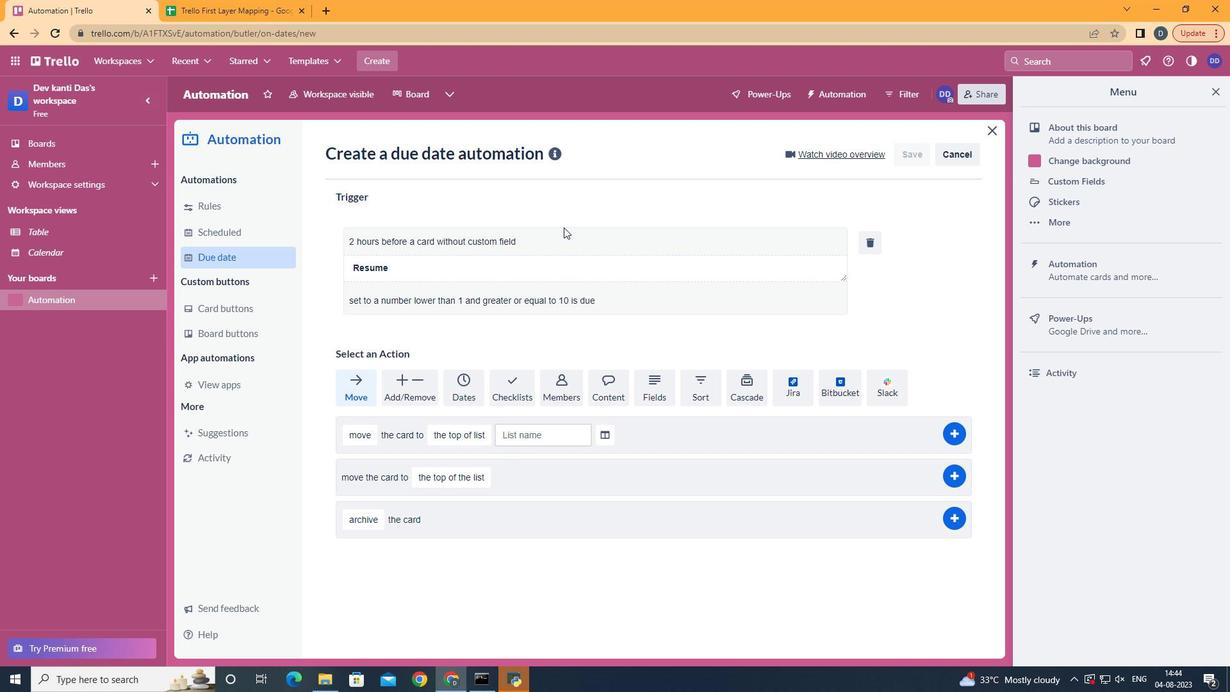 
